 Task: Open Card Onboarding Review in Board IT Risk Management to Workspace Computer Networking and add a team member Softage.2@softage.net, a label Blue, a checklist Exotic Pet Care, an attachment from your computer, a color Blue and finally, add a card description 'Research and develop new product pricing strategy' and a comment 'Since this item requires input from multiple team members, let us make sure everyone is on the same page before moving forward.'. Add a start date 'Jan 02, 1900' with a due date 'Jan 09, 1900'
Action: Mouse moved to (91, 50)
Screenshot: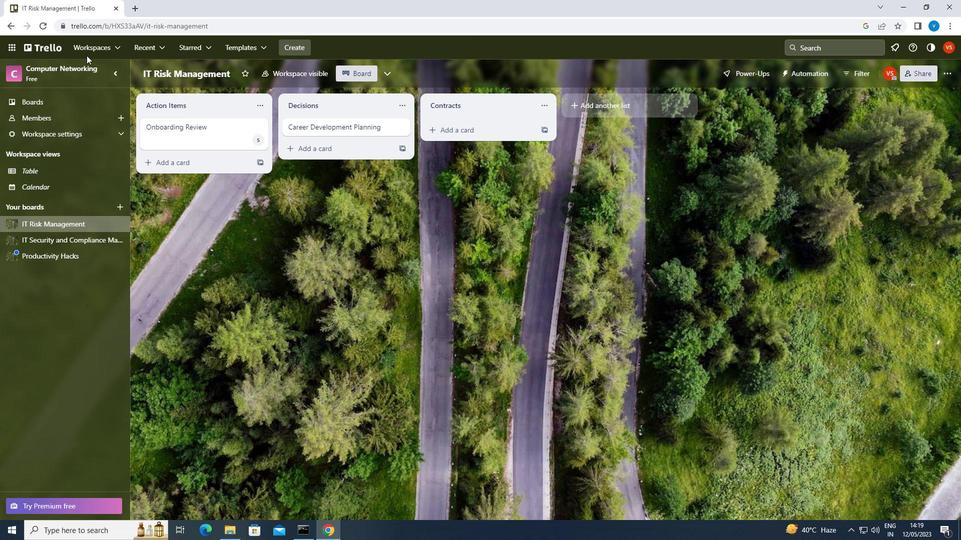 
Action: Mouse pressed left at (91, 50)
Screenshot: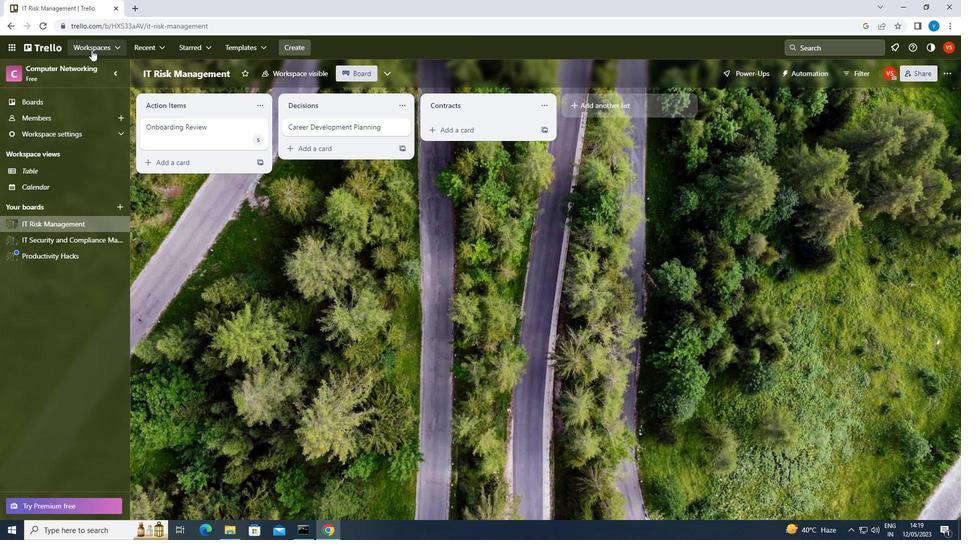 
Action: Mouse moved to (145, 291)
Screenshot: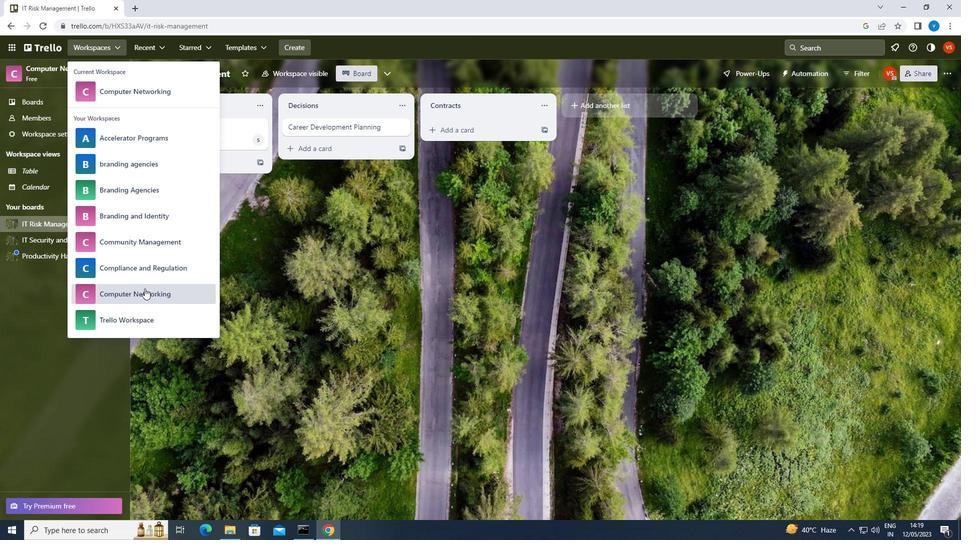 
Action: Mouse pressed left at (145, 291)
Screenshot: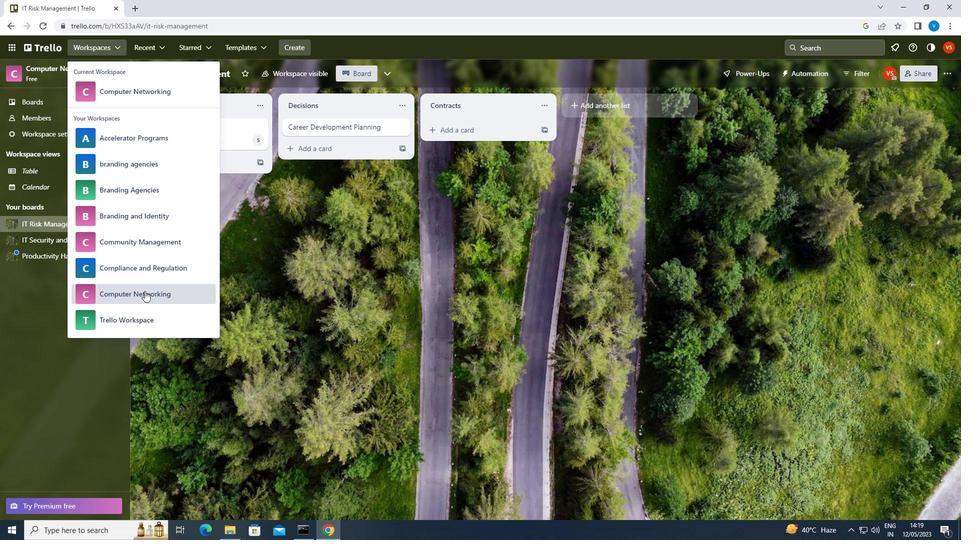 
Action: Mouse moved to (509, 400)
Screenshot: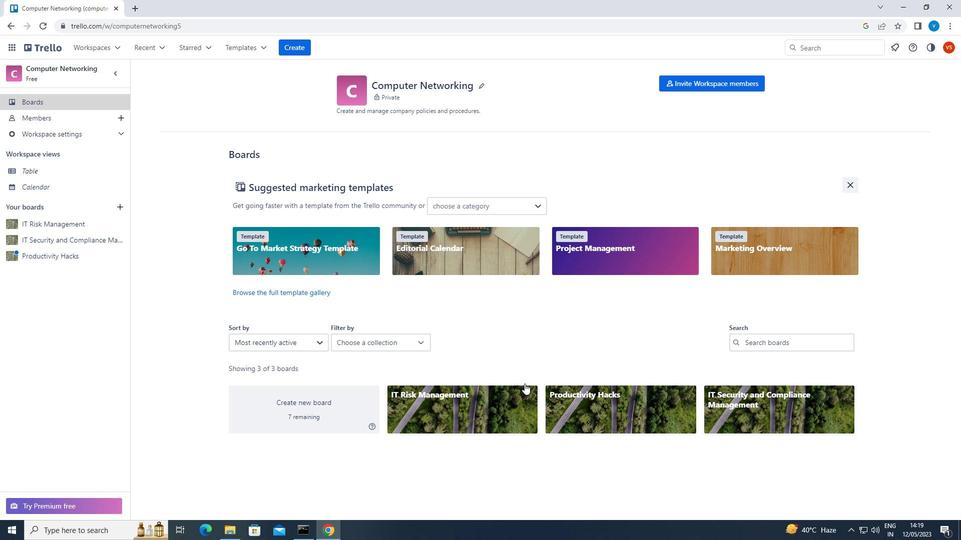 
Action: Mouse pressed left at (509, 400)
Screenshot: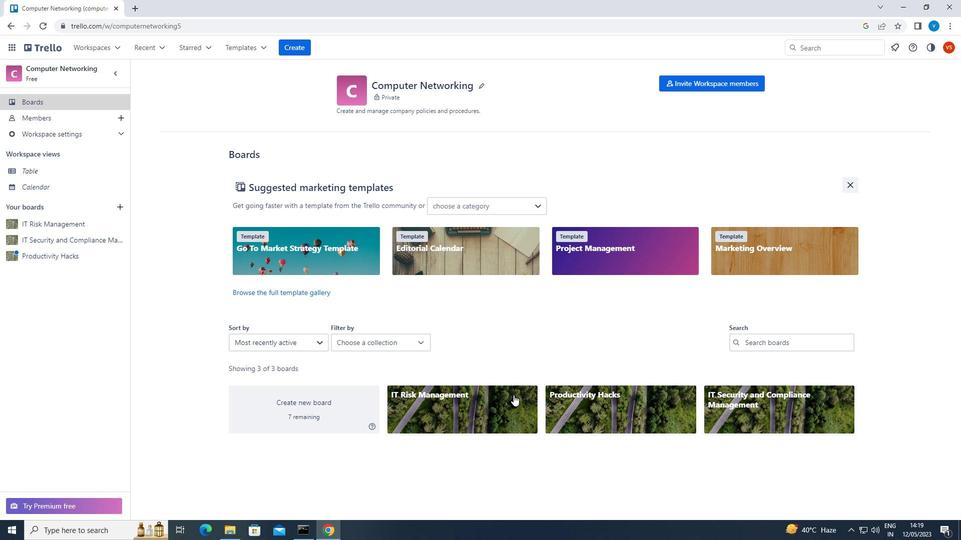 
Action: Mouse moved to (190, 129)
Screenshot: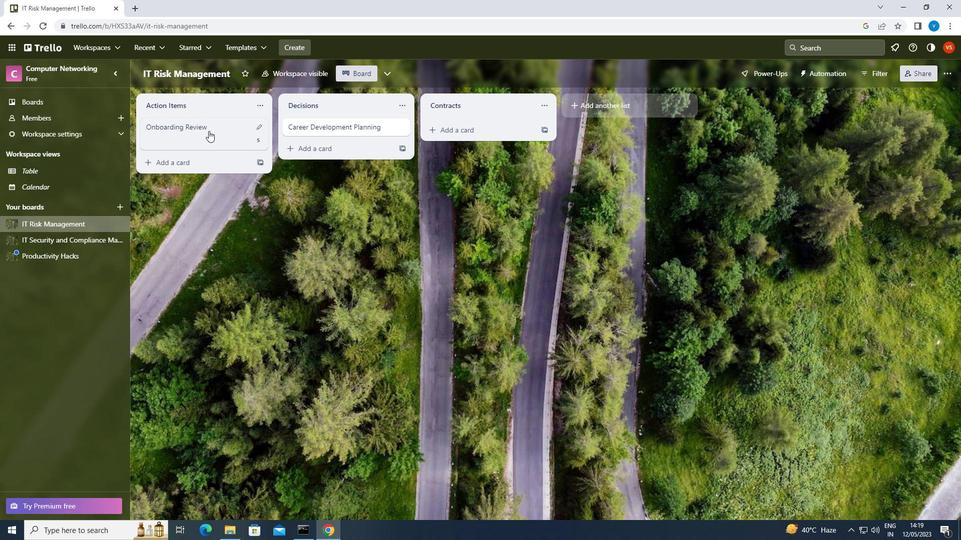
Action: Mouse pressed left at (190, 129)
Screenshot: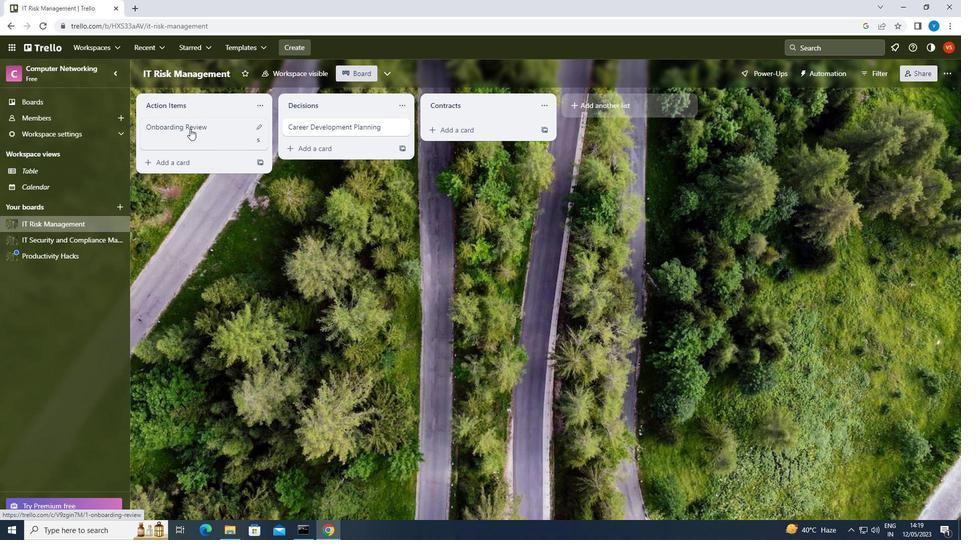 
Action: Mouse moved to (590, 162)
Screenshot: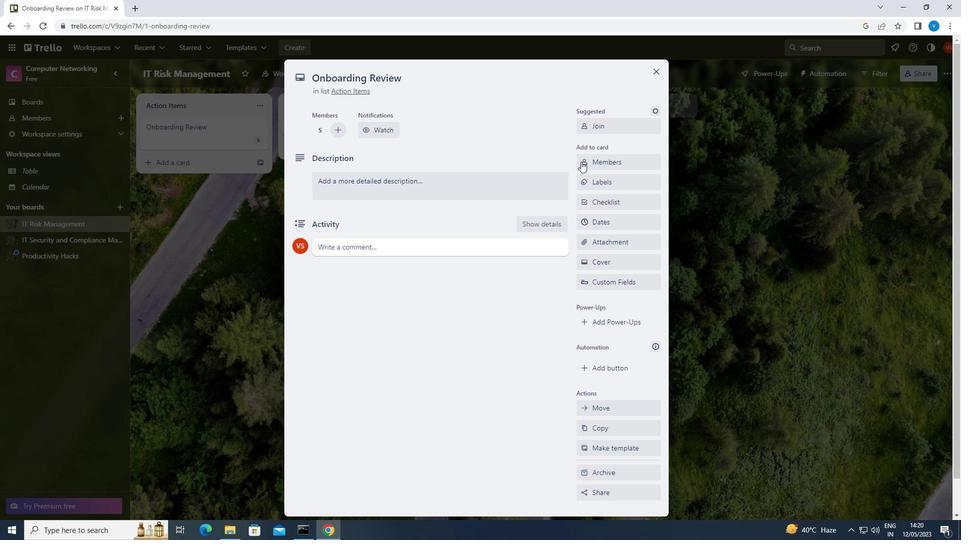 
Action: Mouse pressed left at (590, 162)
Screenshot: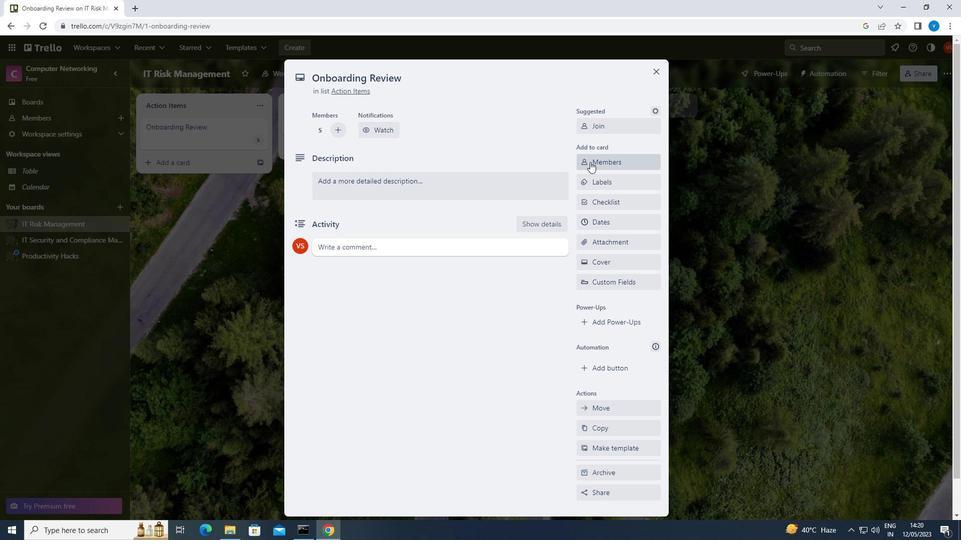 
Action: Mouse moved to (654, 206)
Screenshot: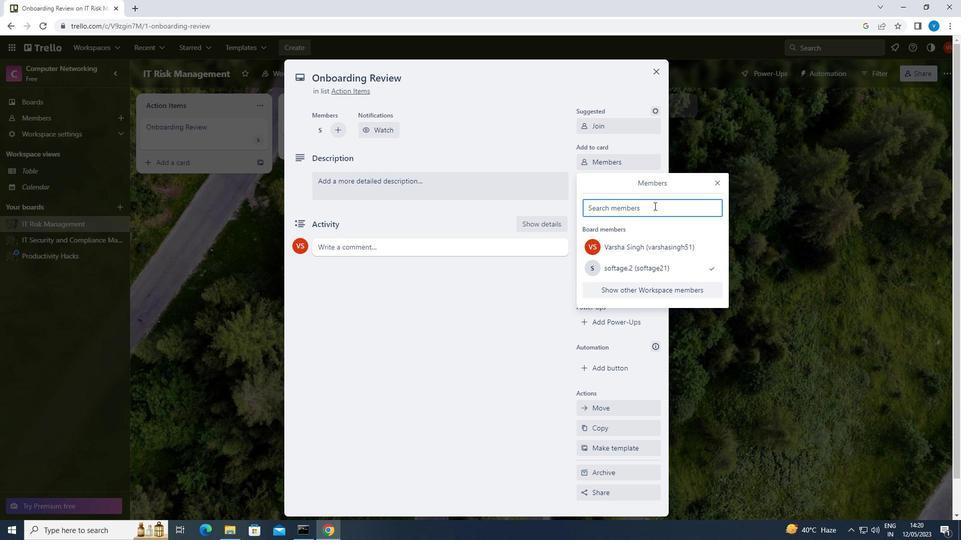 
Action: Mouse pressed left at (654, 206)
Screenshot: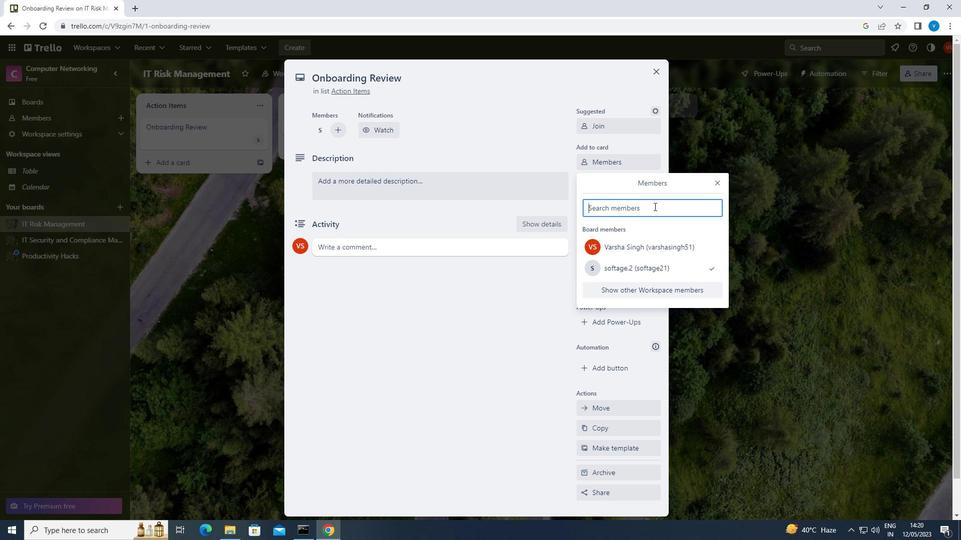 
Action: Mouse moved to (641, 205)
Screenshot: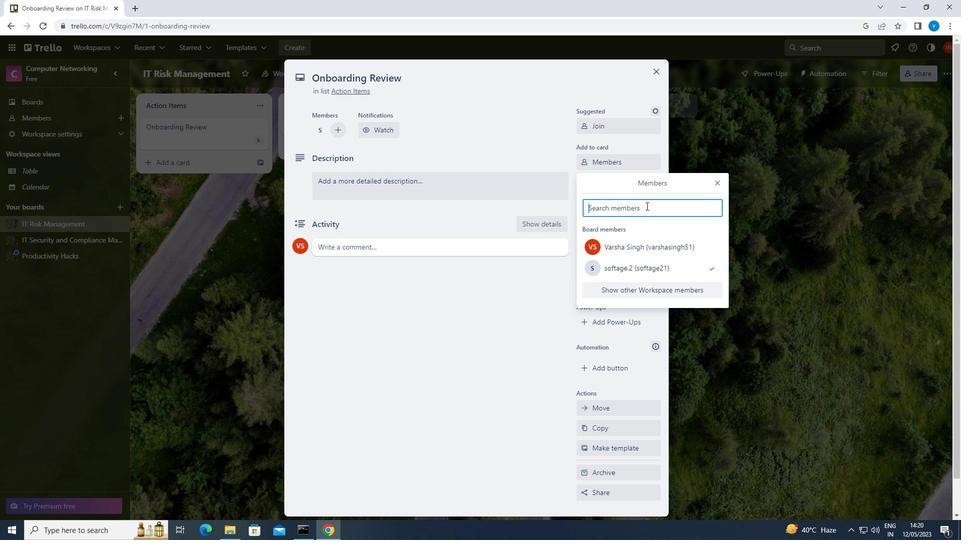 
Action: Key pressed <Key.shift>SOFTAGE.2<Key.shift>@SOFTAGE.NET
Screenshot: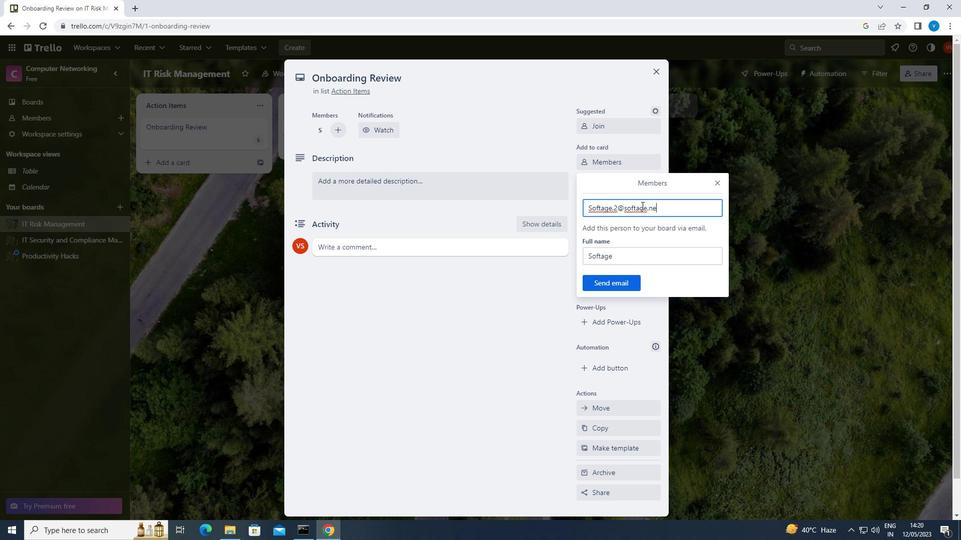 
Action: Mouse moved to (620, 283)
Screenshot: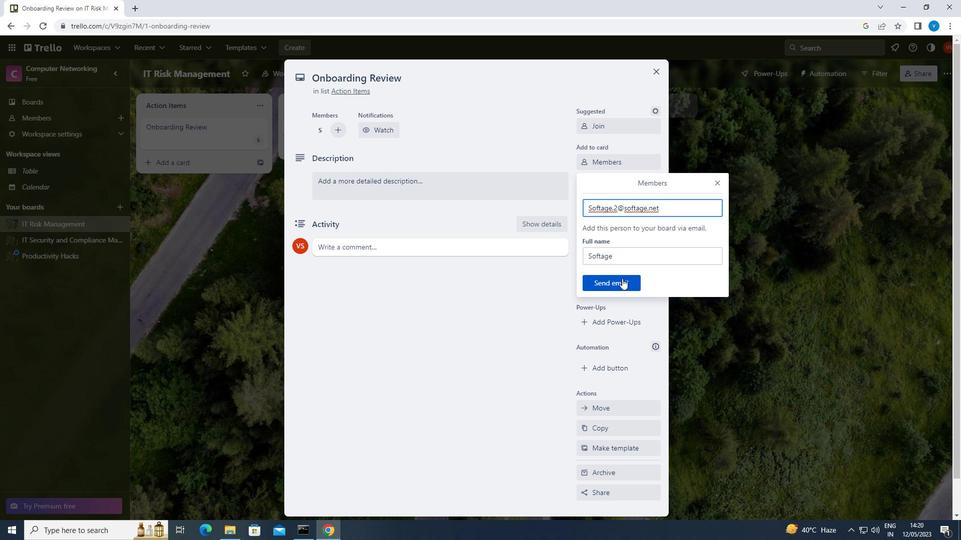 
Action: Mouse pressed left at (620, 283)
Screenshot: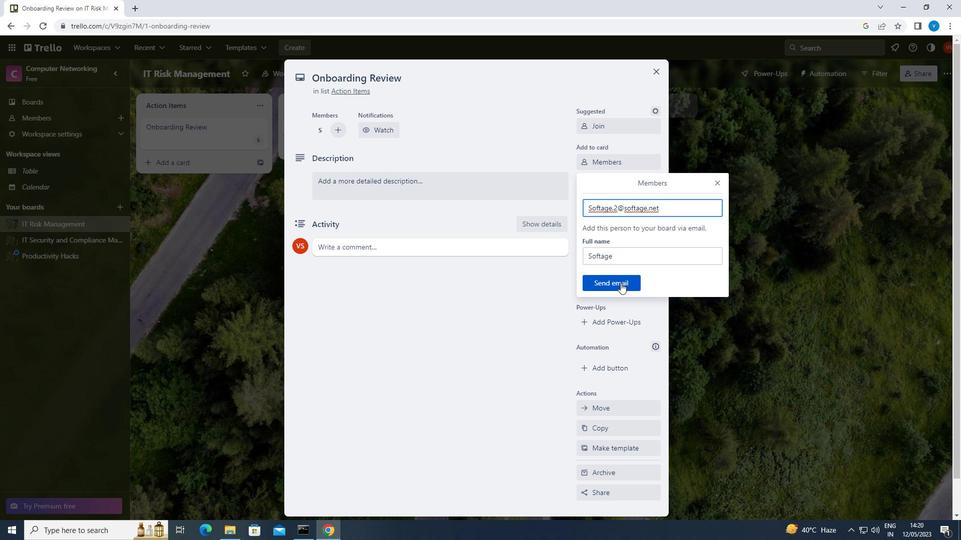 
Action: Mouse moved to (627, 283)
Screenshot: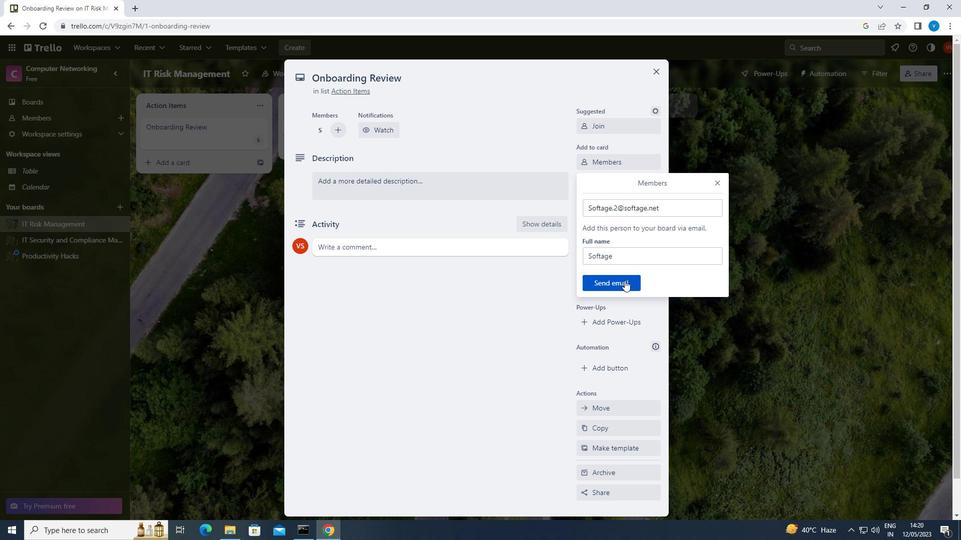 
Action: Mouse pressed left at (627, 283)
Screenshot: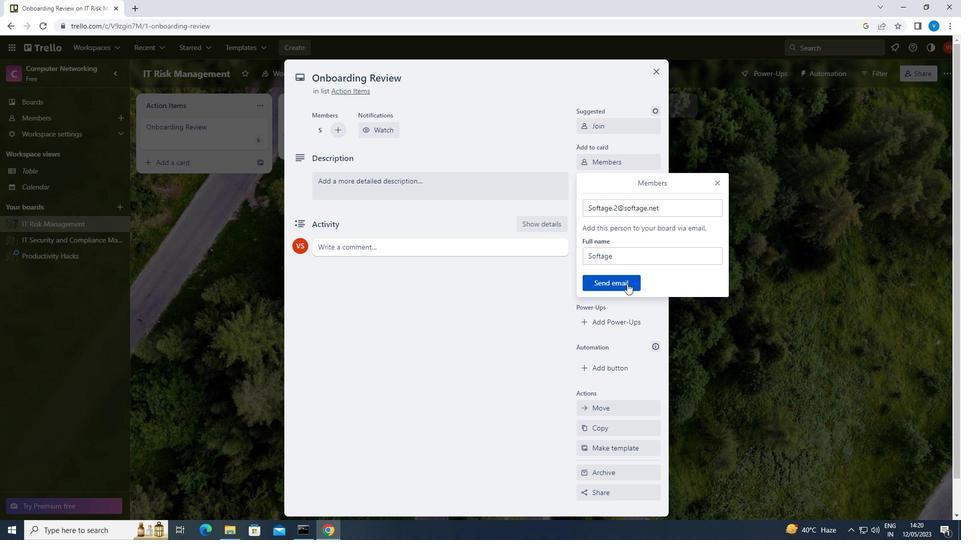 
Action: Mouse moved to (719, 183)
Screenshot: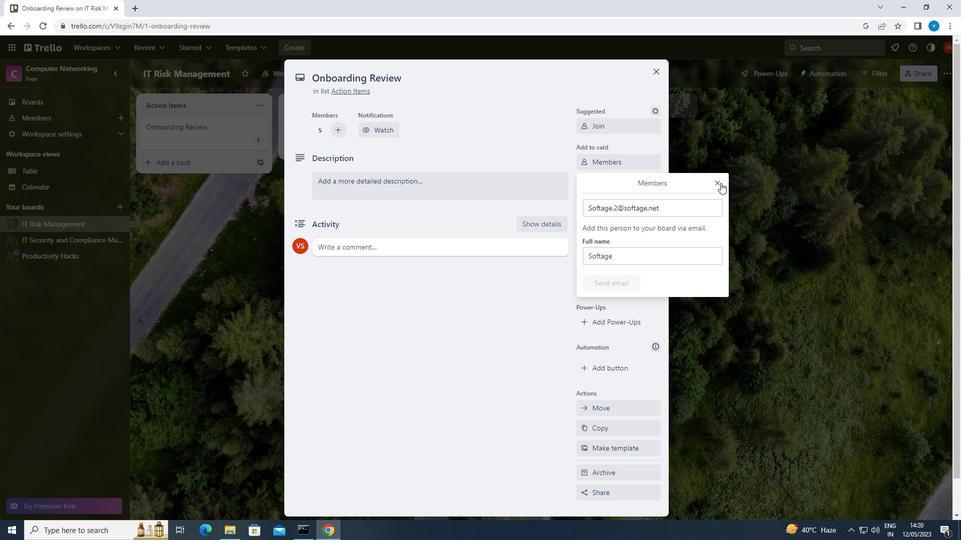 
Action: Mouse pressed left at (719, 183)
Screenshot: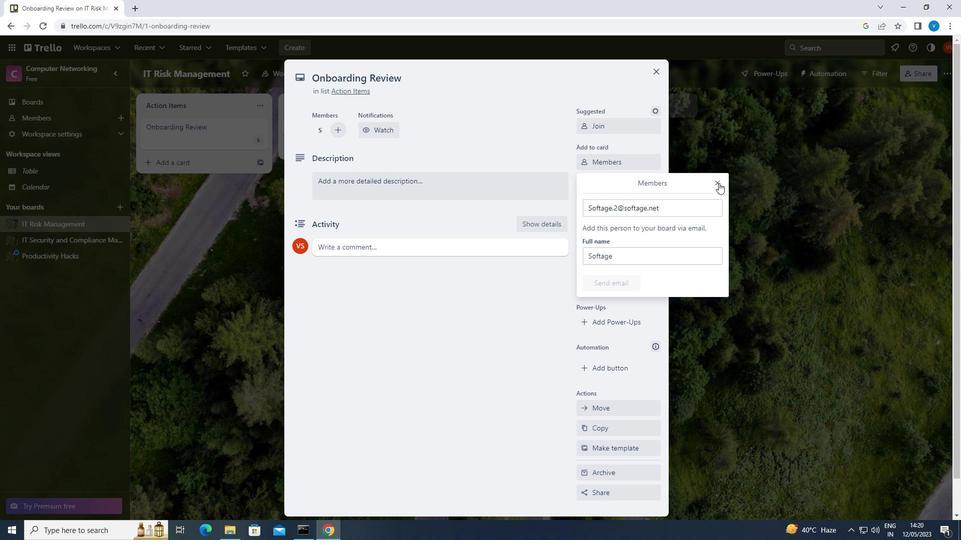 
Action: Mouse moved to (626, 179)
Screenshot: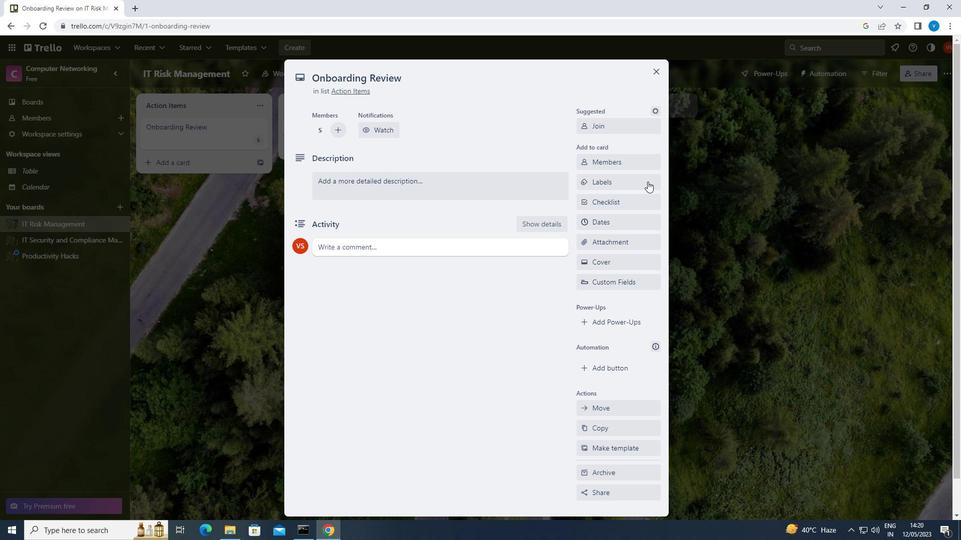 
Action: Mouse pressed left at (626, 179)
Screenshot: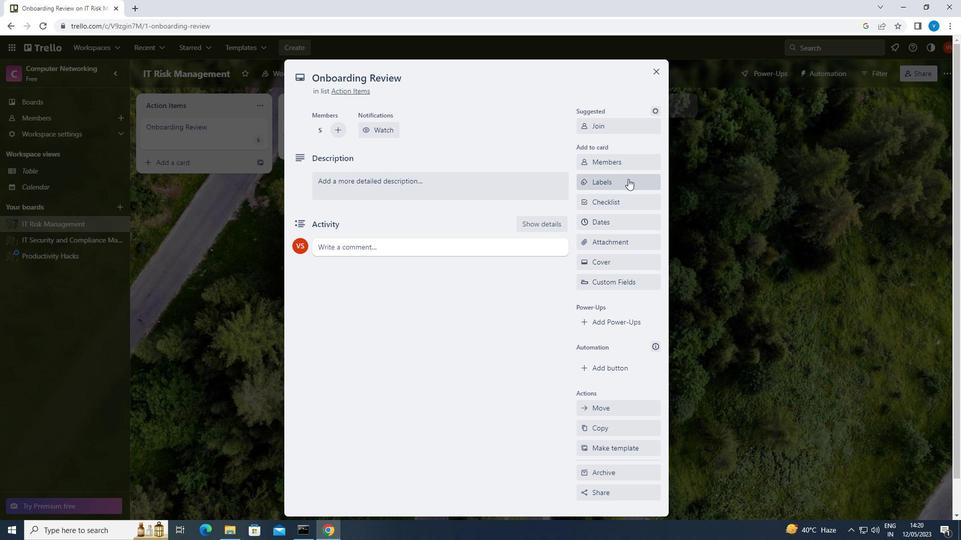 
Action: Mouse moved to (650, 351)
Screenshot: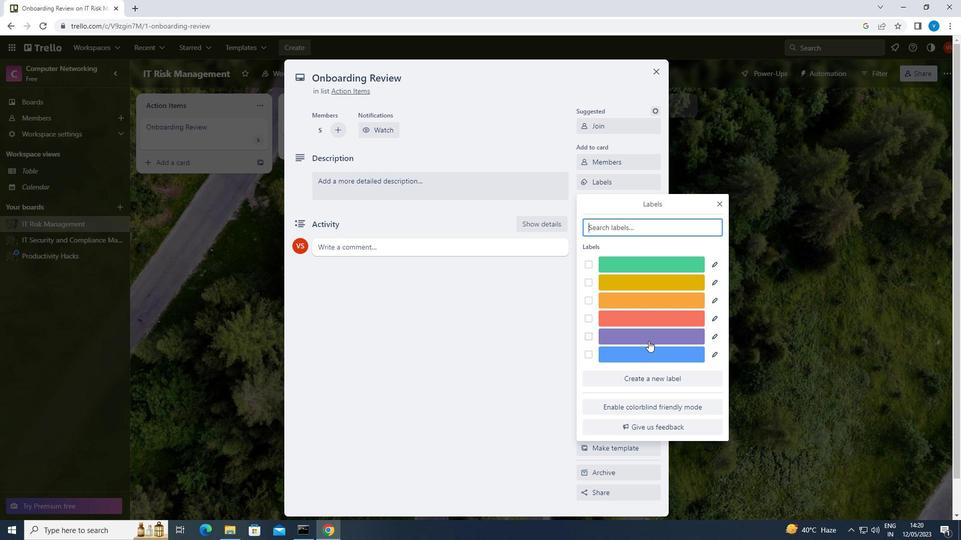 
Action: Mouse pressed left at (650, 351)
Screenshot: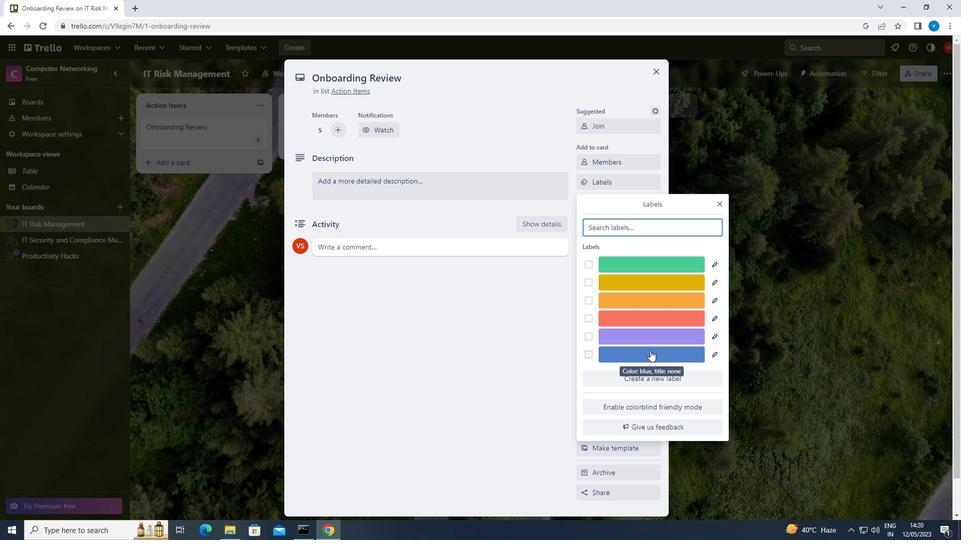 
Action: Mouse moved to (718, 204)
Screenshot: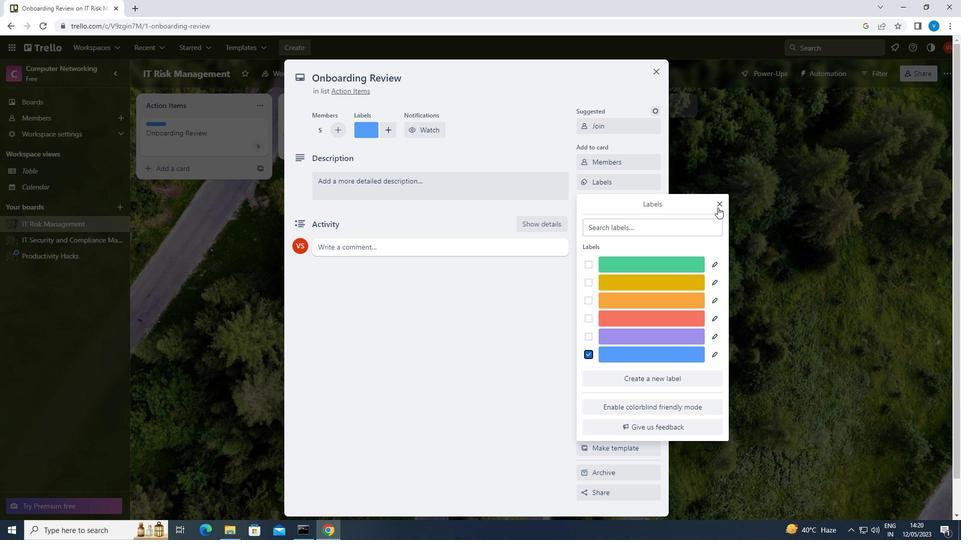 
Action: Mouse pressed left at (718, 204)
Screenshot: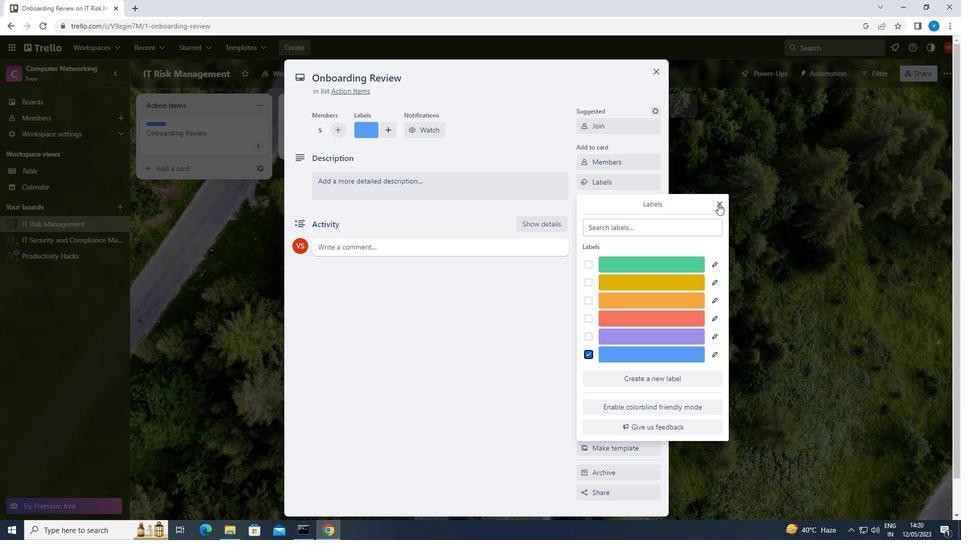 
Action: Mouse moved to (627, 200)
Screenshot: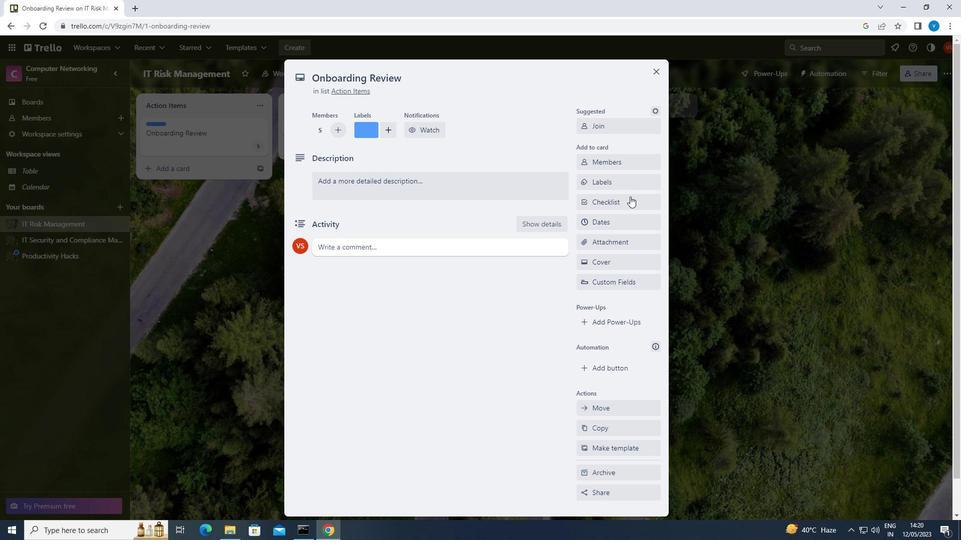 
Action: Mouse pressed left at (627, 200)
Screenshot: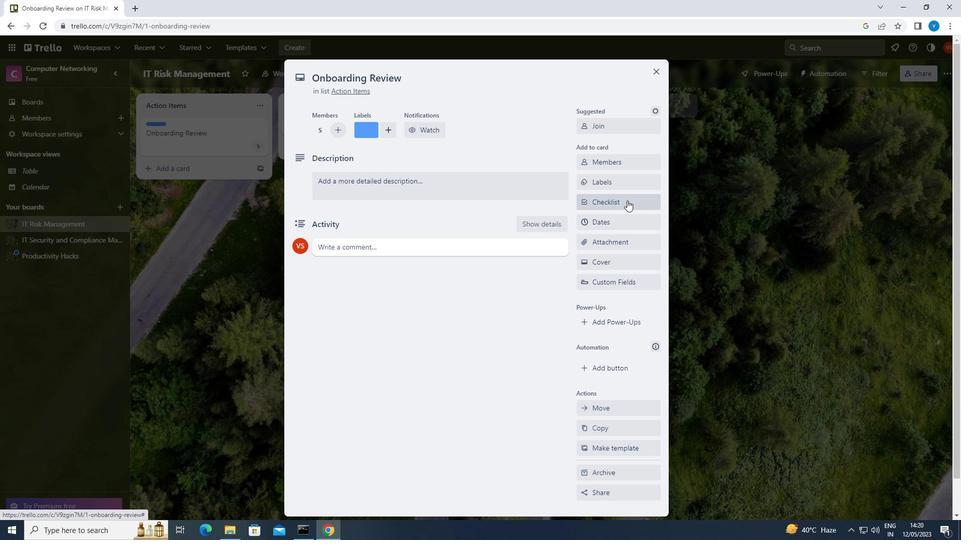 
Action: Mouse moved to (601, 287)
Screenshot: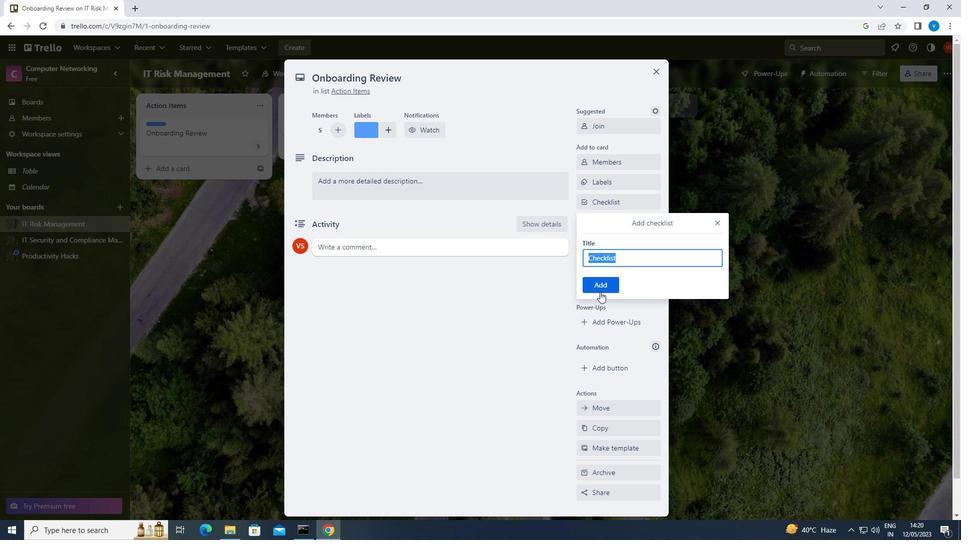 
Action: Mouse pressed left at (601, 287)
Screenshot: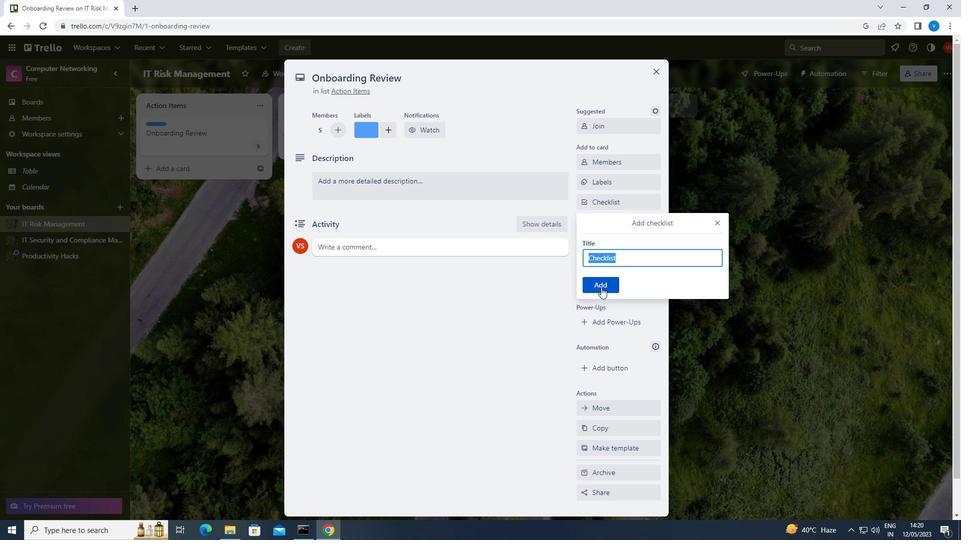 
Action: Mouse moved to (510, 259)
Screenshot: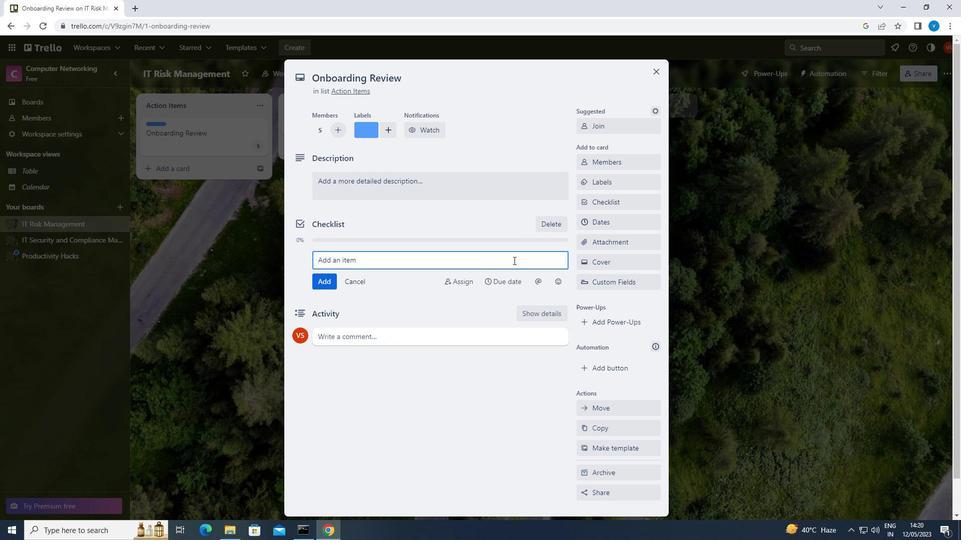 
Action: Mouse pressed left at (510, 259)
Screenshot: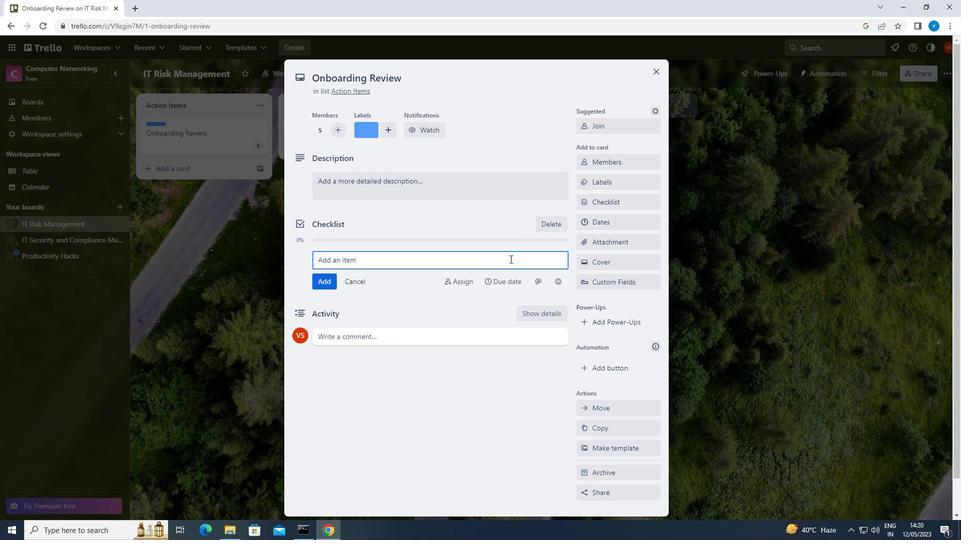 
Action: Mouse moved to (510, 257)
Screenshot: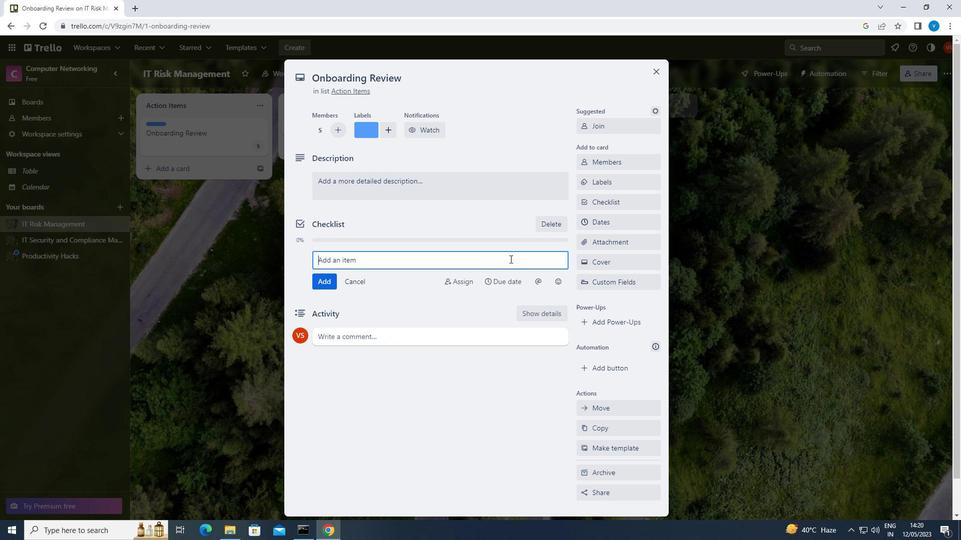 
Action: Key pressed <Key.shift>EXOTIC<Key.space><Key.shift>PET<Key.space><Key.shift>CARE
Screenshot: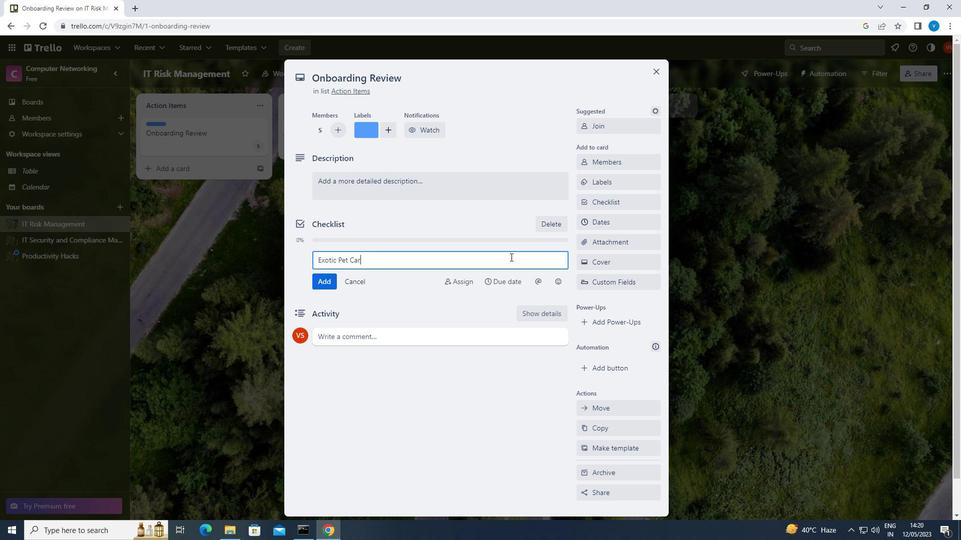 
Action: Mouse moved to (327, 281)
Screenshot: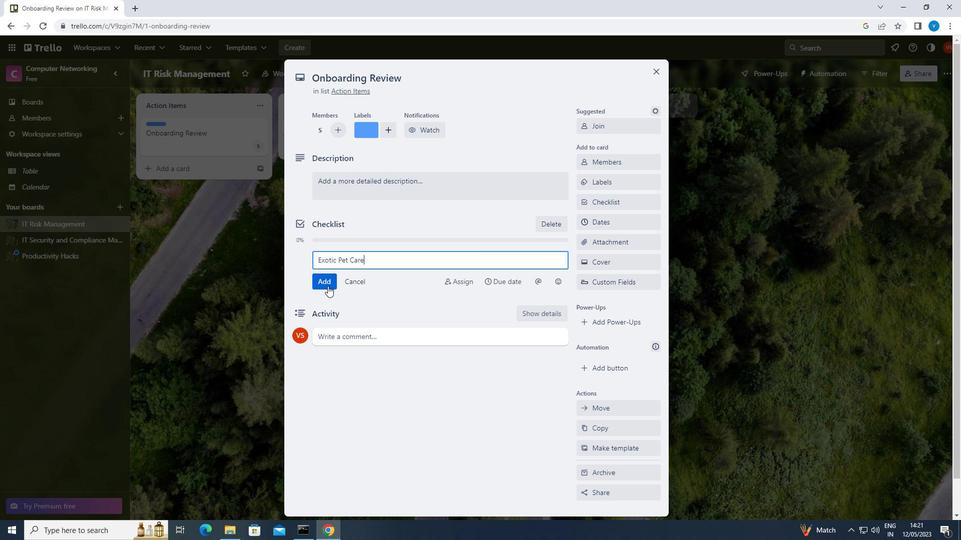 
Action: Mouse pressed left at (327, 281)
Screenshot: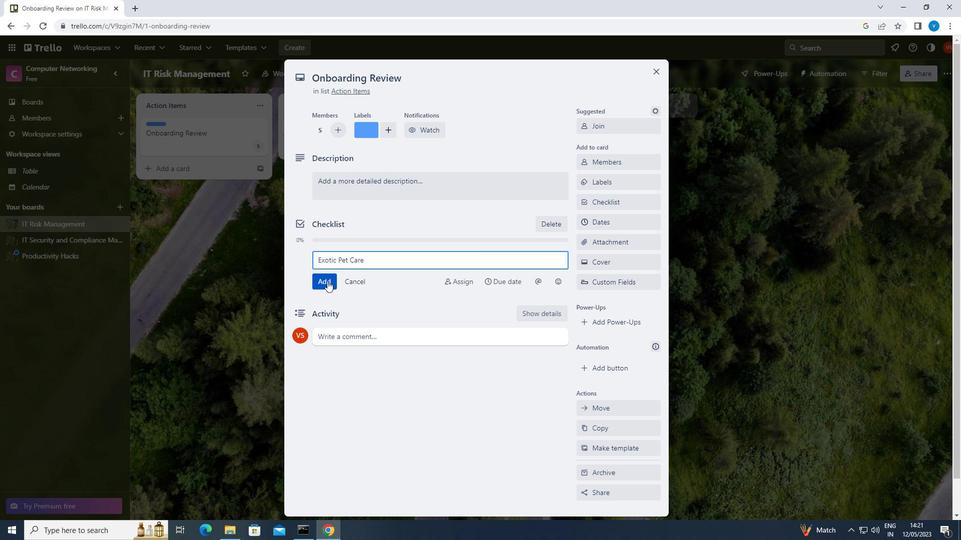 
Action: Mouse moved to (615, 239)
Screenshot: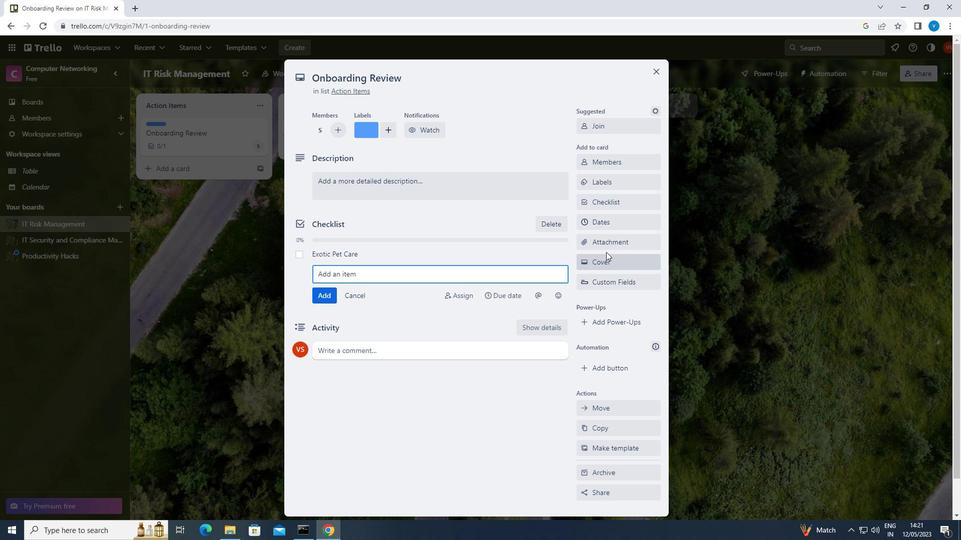 
Action: Mouse pressed left at (615, 239)
Screenshot: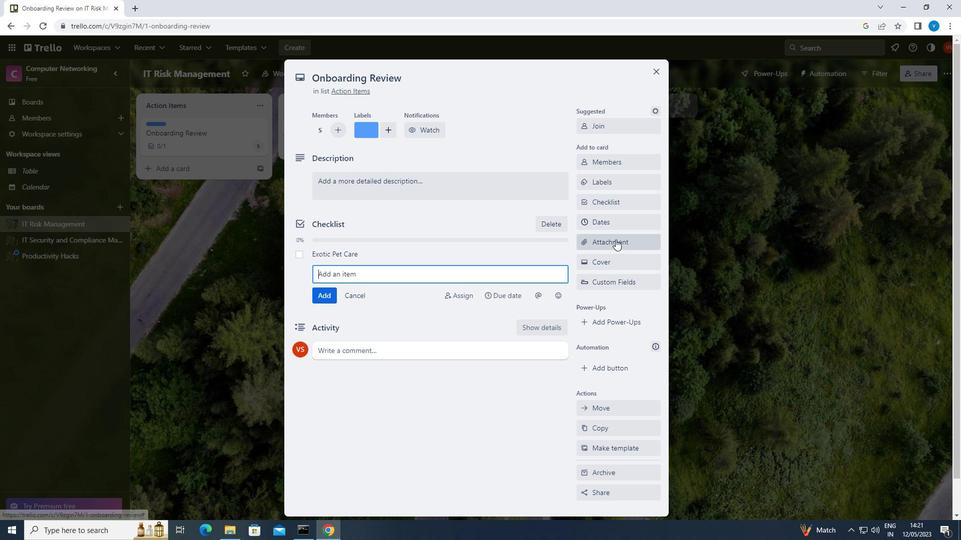 
Action: Mouse moved to (588, 283)
Screenshot: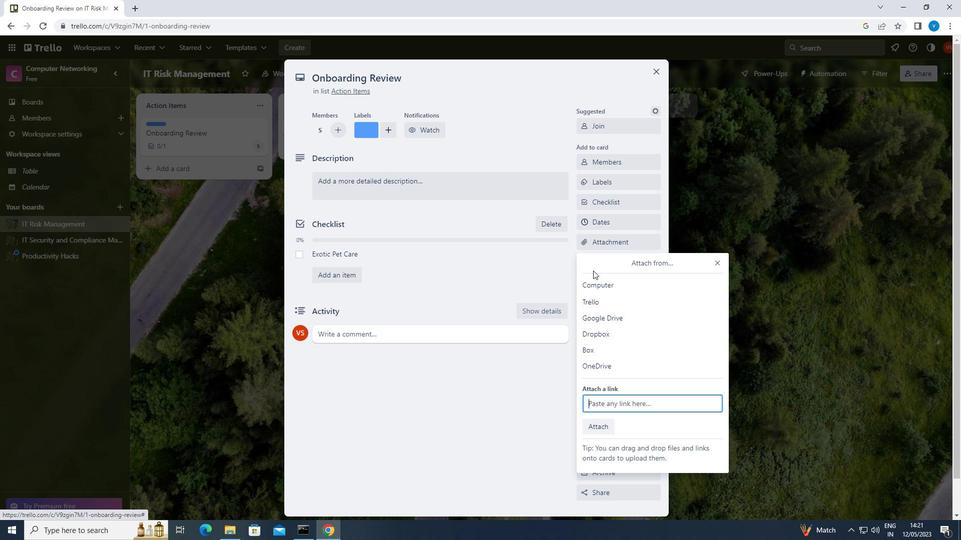 
Action: Mouse pressed left at (588, 283)
Screenshot: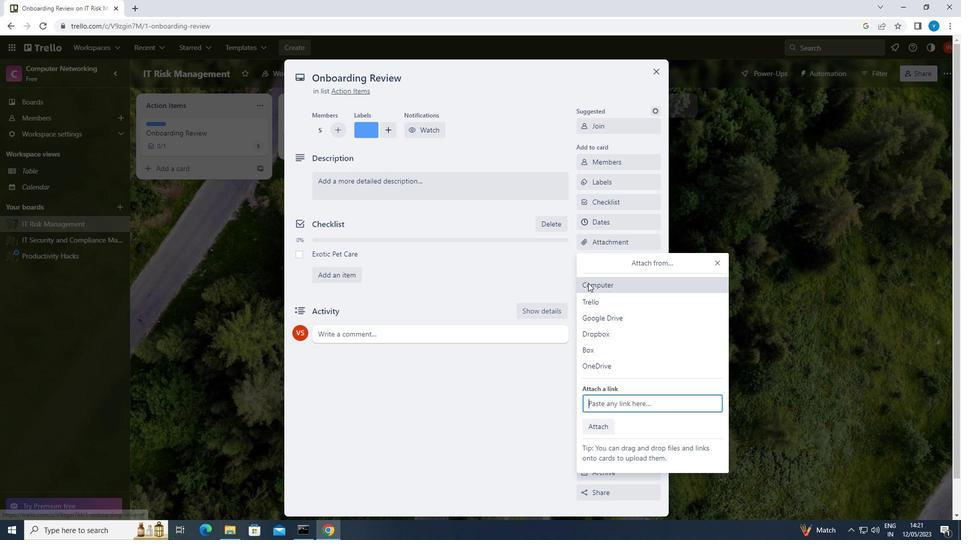 
Action: Mouse moved to (231, 216)
Screenshot: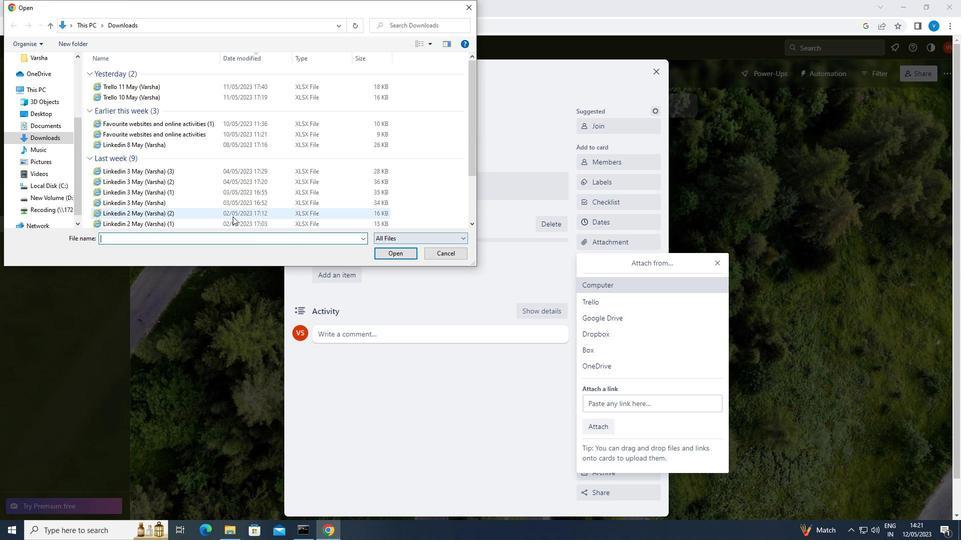 
Action: Mouse pressed left at (231, 216)
Screenshot: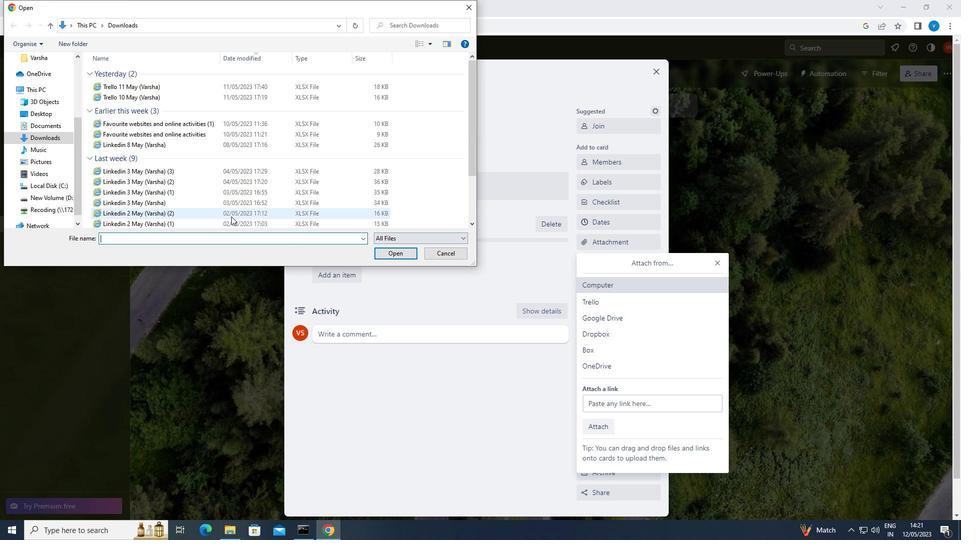 
Action: Mouse moved to (399, 256)
Screenshot: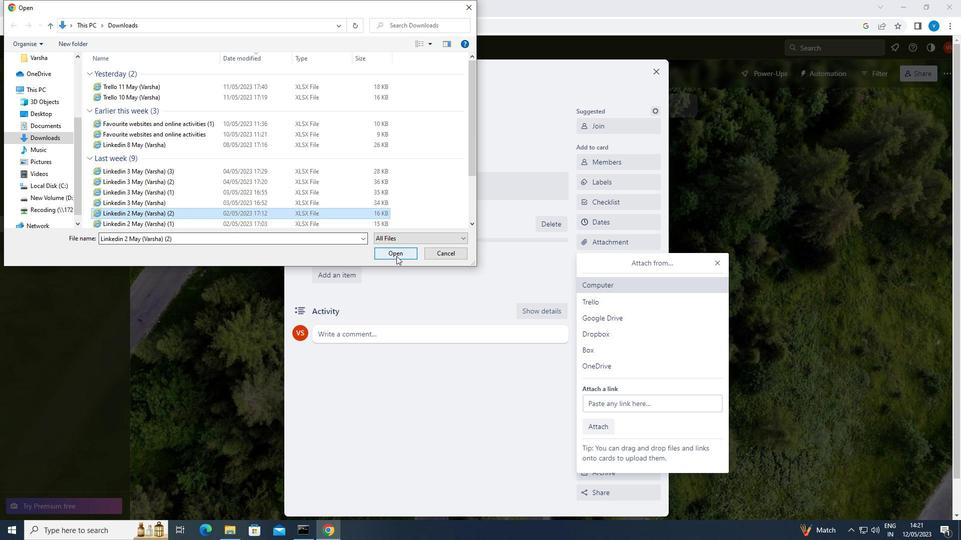 
Action: Mouse pressed left at (399, 256)
Screenshot: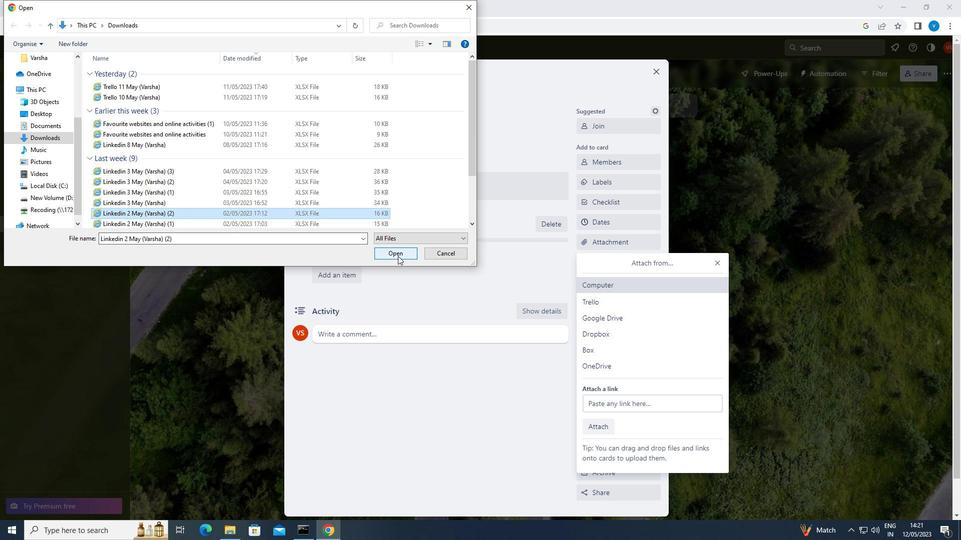 
Action: Mouse moved to (607, 256)
Screenshot: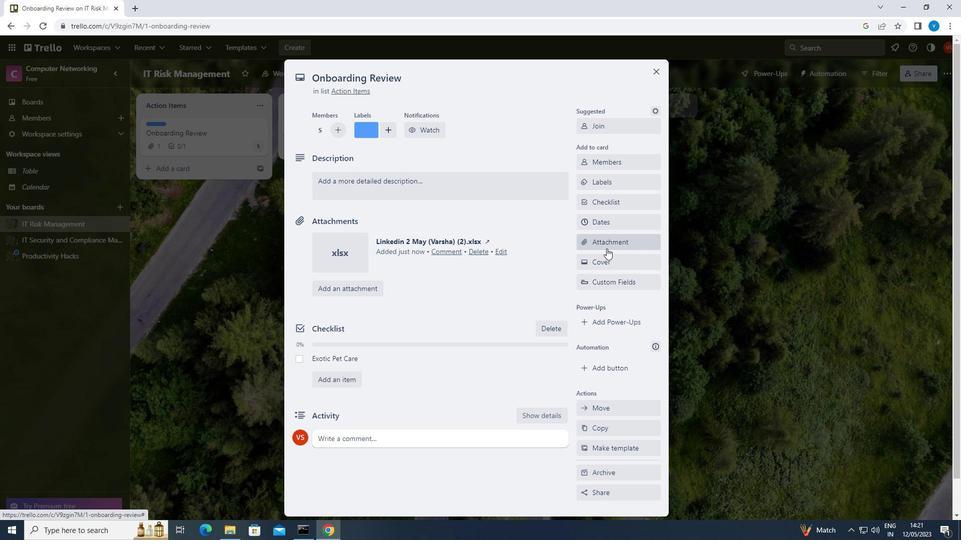 
Action: Mouse pressed left at (607, 256)
Screenshot: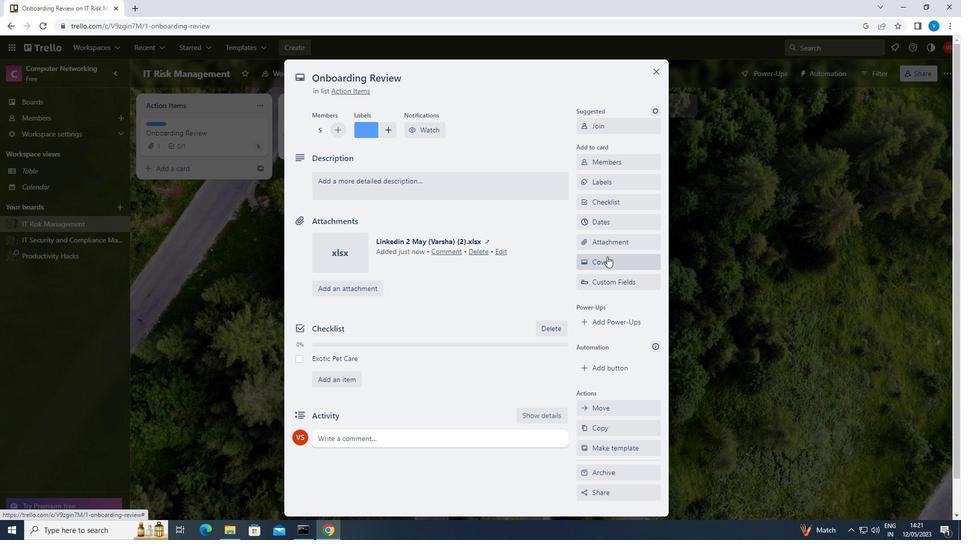 
Action: Mouse moved to (599, 339)
Screenshot: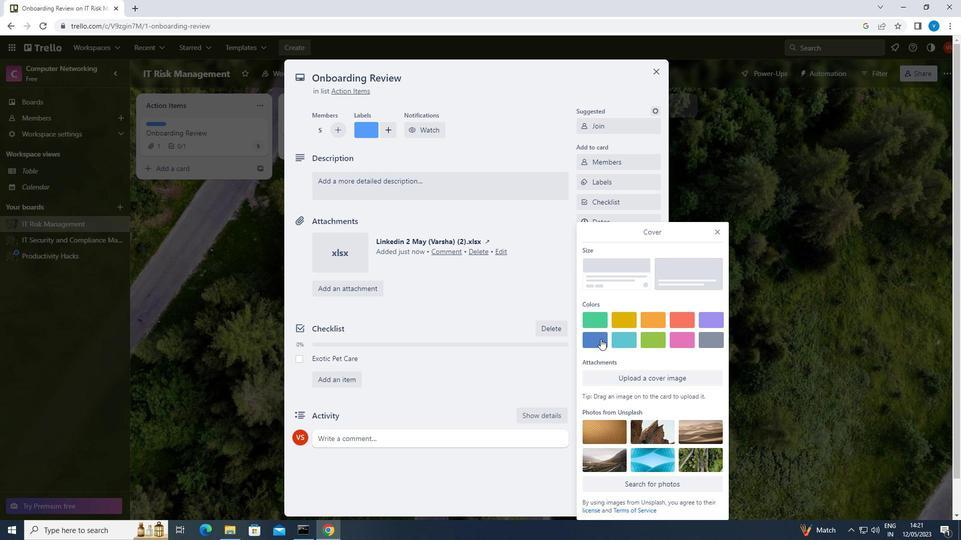 
Action: Mouse pressed left at (599, 339)
Screenshot: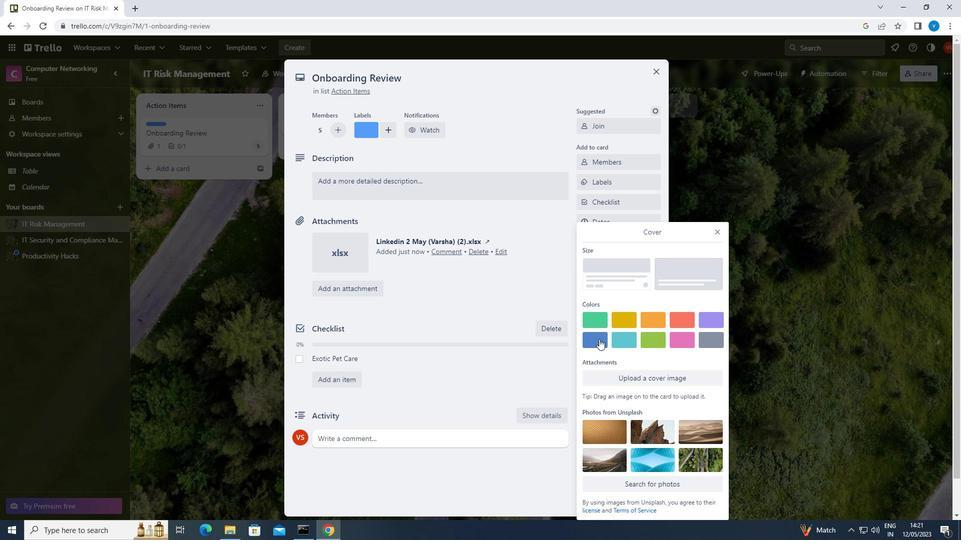 
Action: Mouse moved to (714, 212)
Screenshot: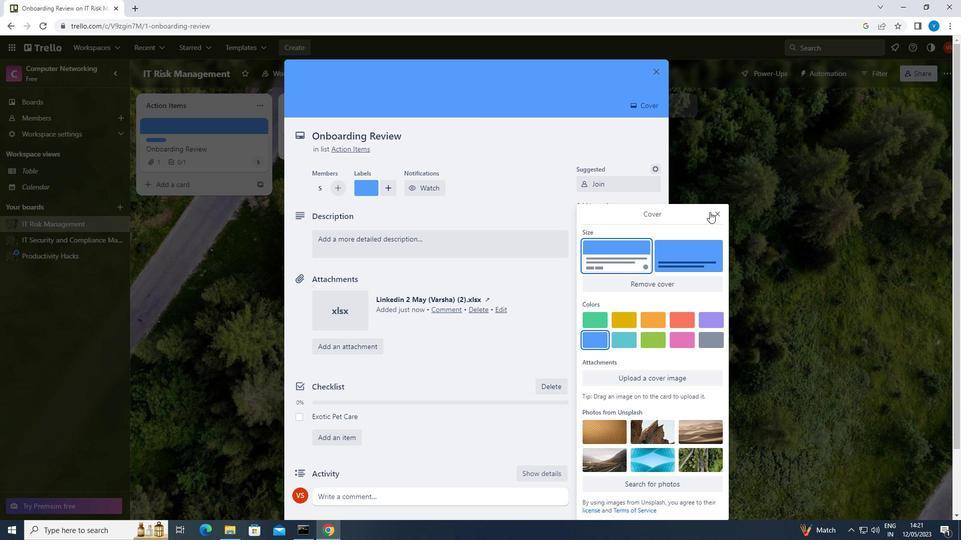 
Action: Mouse pressed left at (714, 212)
Screenshot: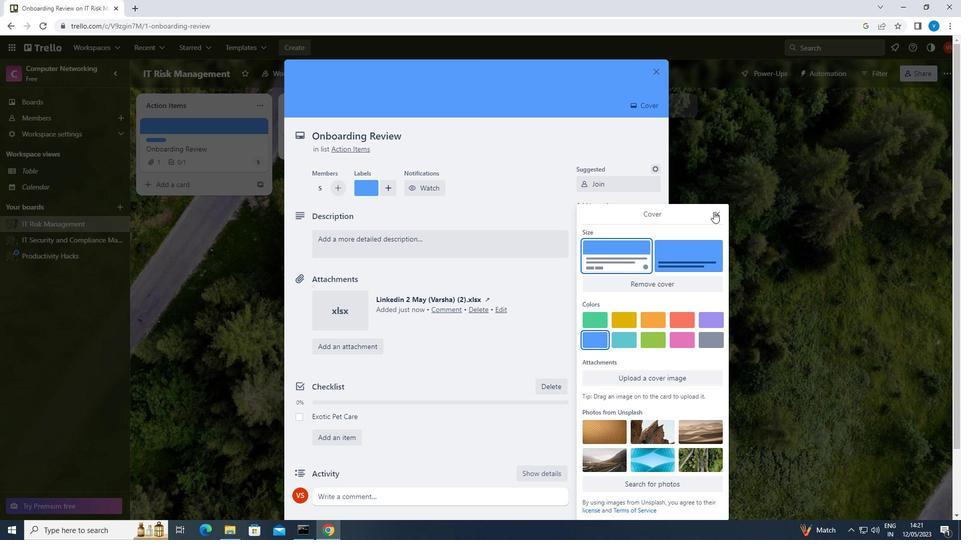 
Action: Mouse moved to (637, 206)
Screenshot: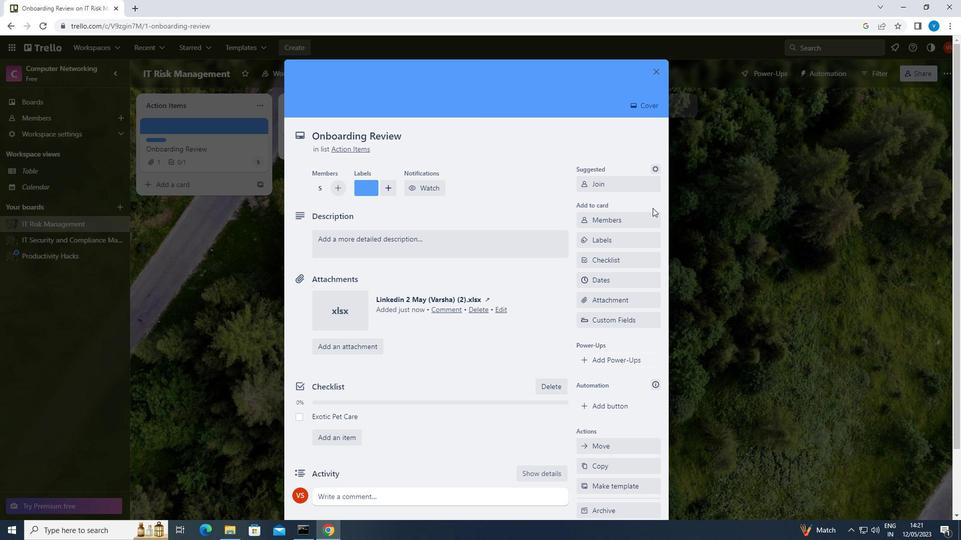 
Action: Mouse scrolled (637, 206) with delta (0, 0)
Screenshot: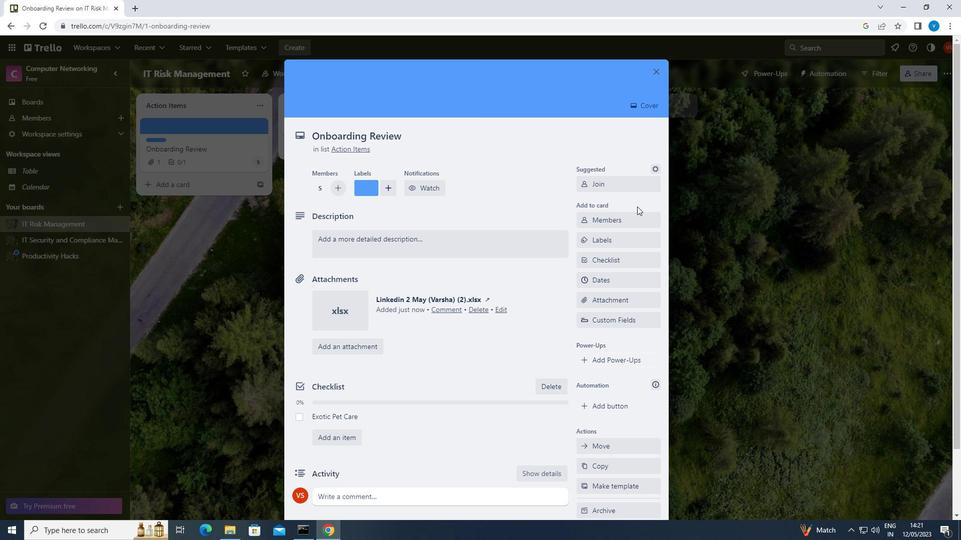 
Action: Mouse moved to (456, 193)
Screenshot: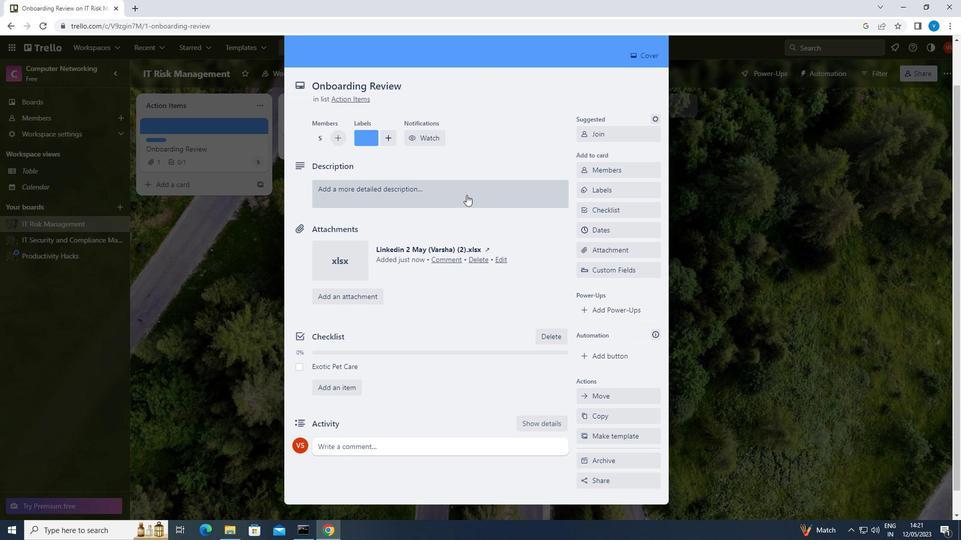 
Action: Mouse pressed left at (456, 193)
Screenshot: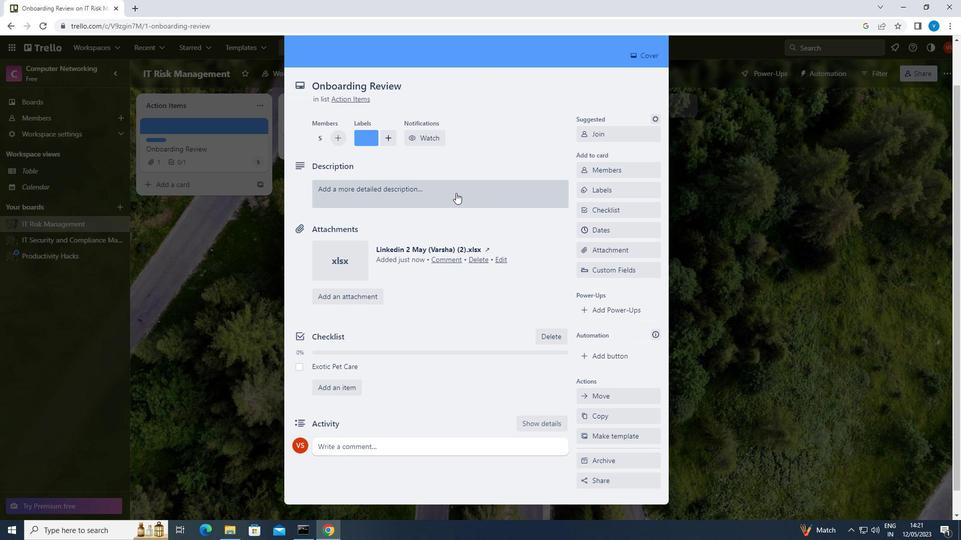 
Action: Key pressed <Key.shift>RESEARCH<Key.space>AND<Key.space>DEVELOP<Key.space>NEW<Key.space>PRODUCT<Key.space>PRICING<Key.space>STRATEGY
Screenshot: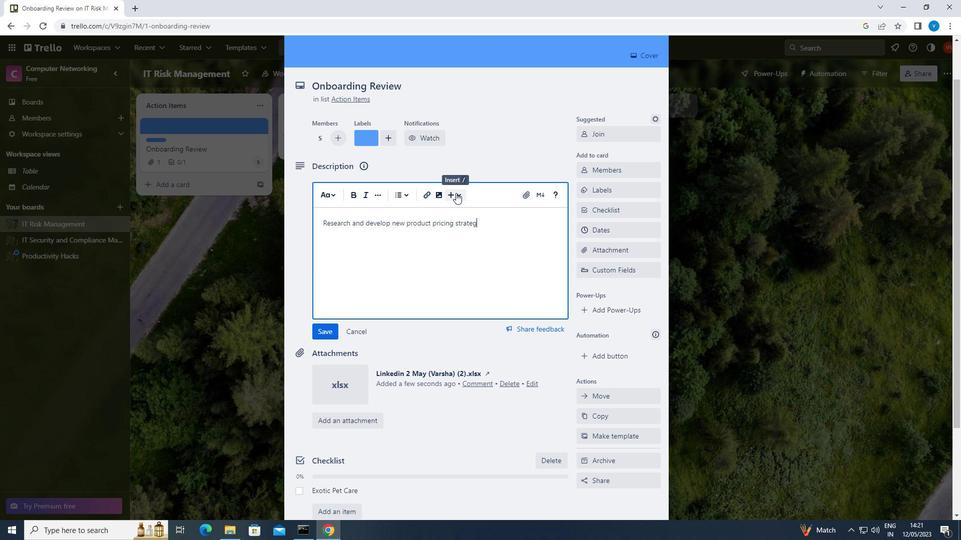
Action: Mouse moved to (330, 329)
Screenshot: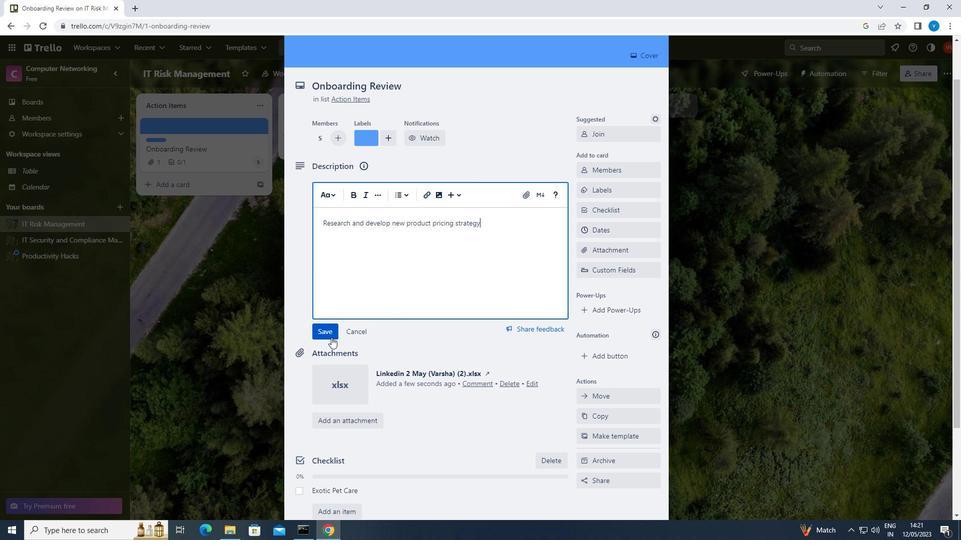 
Action: Mouse pressed left at (330, 329)
Screenshot: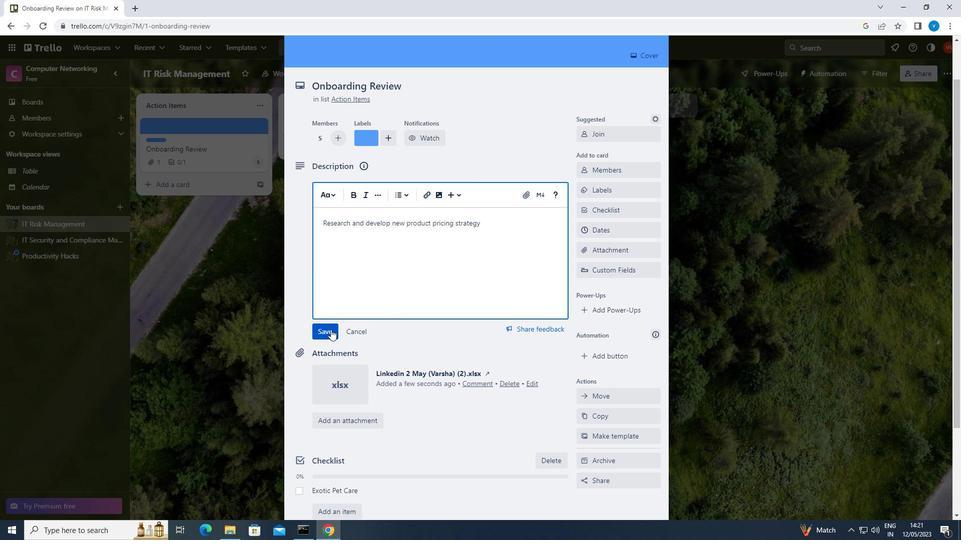 
Action: Mouse moved to (413, 316)
Screenshot: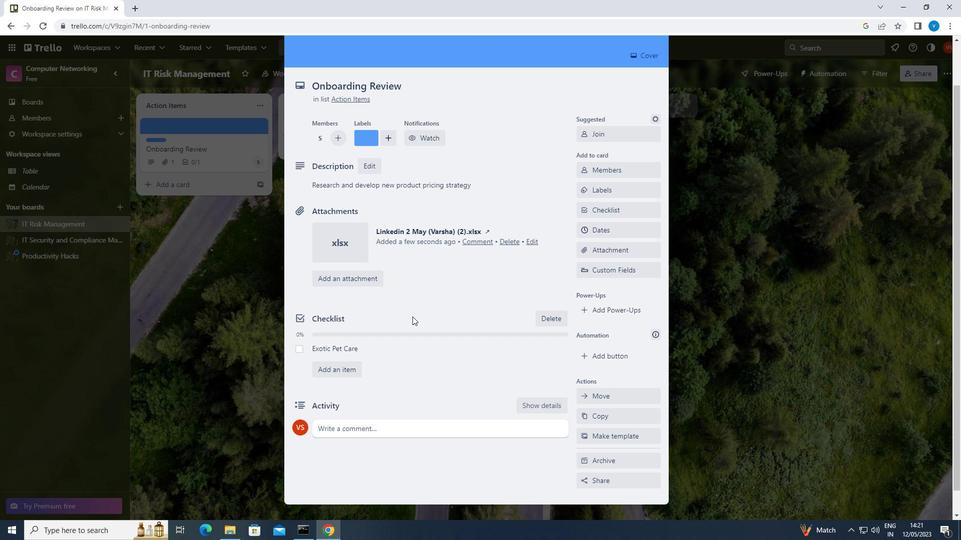 
Action: Mouse scrolled (413, 316) with delta (0, 0)
Screenshot: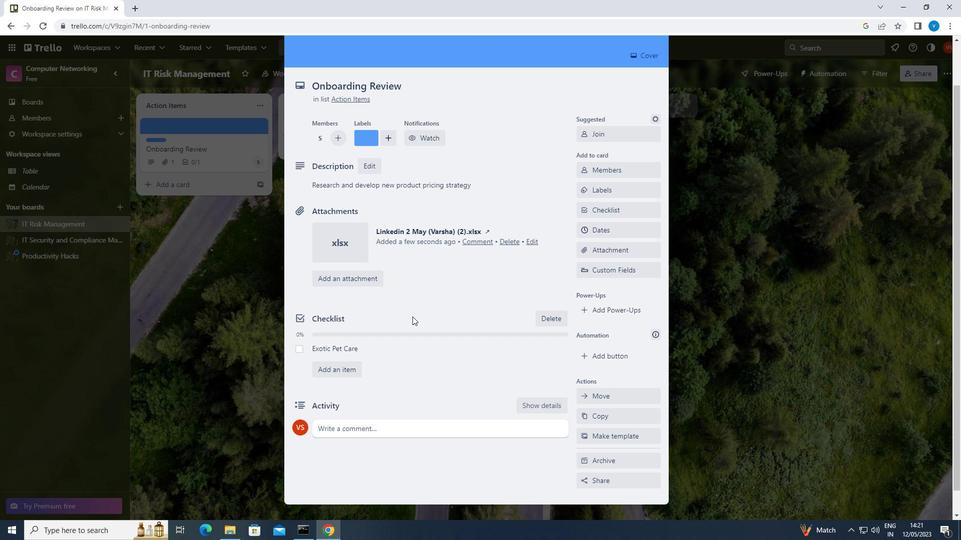 
Action: Mouse moved to (413, 316)
Screenshot: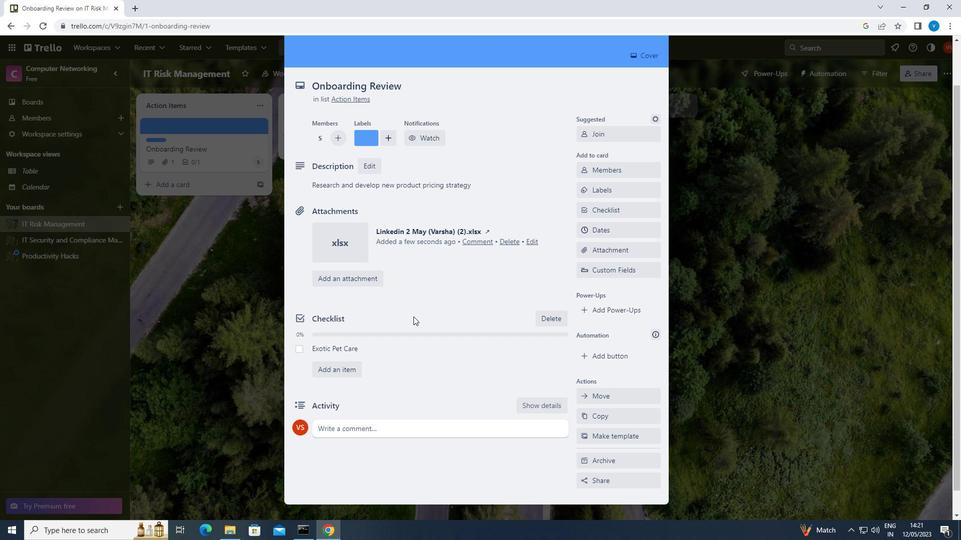 
Action: Mouse scrolled (413, 315) with delta (0, 0)
Screenshot: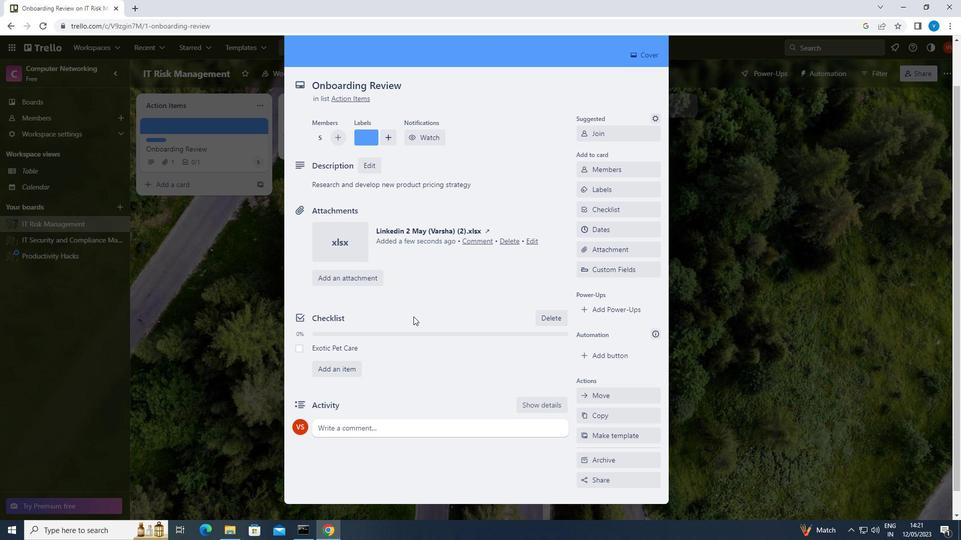 
Action: Mouse scrolled (413, 315) with delta (0, 0)
Screenshot: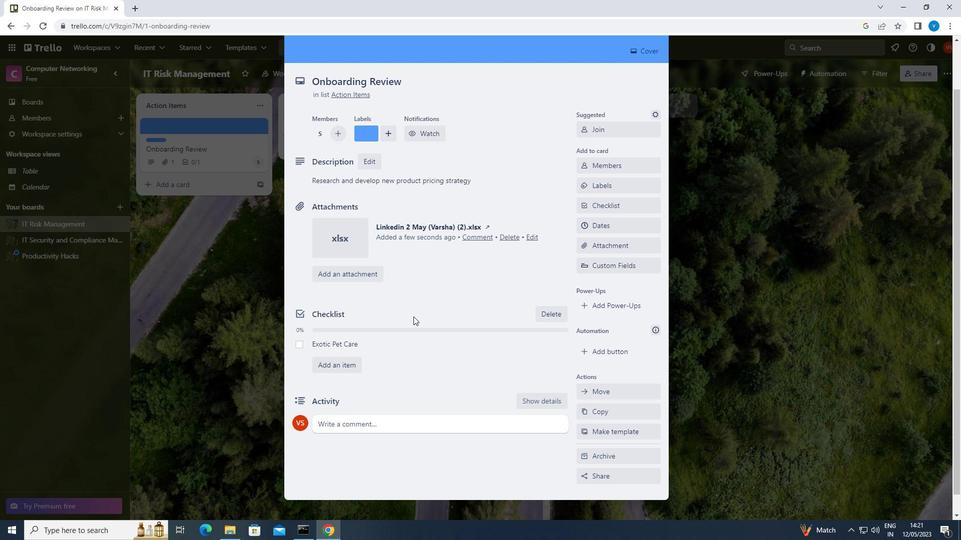 
Action: Mouse scrolled (413, 315) with delta (0, 0)
Screenshot: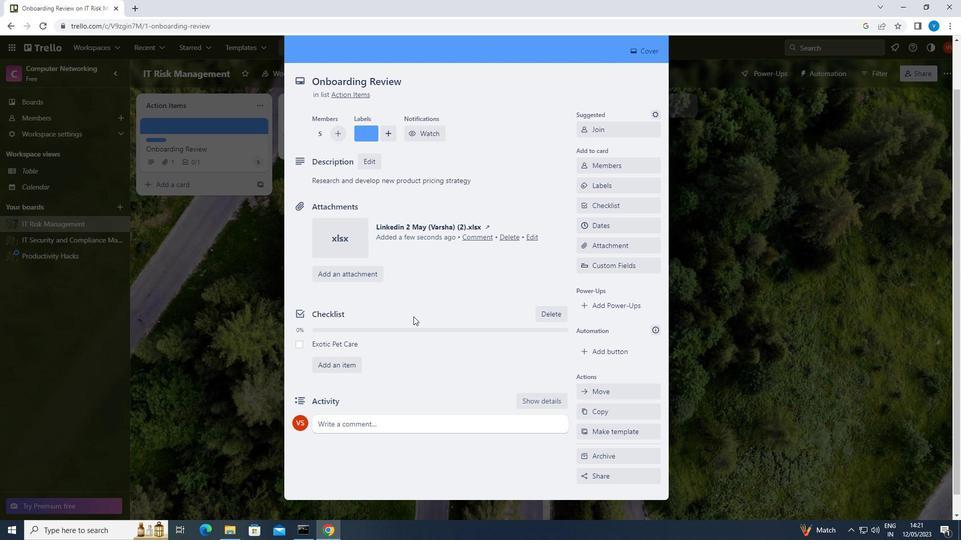
Action: Mouse moved to (386, 405)
Screenshot: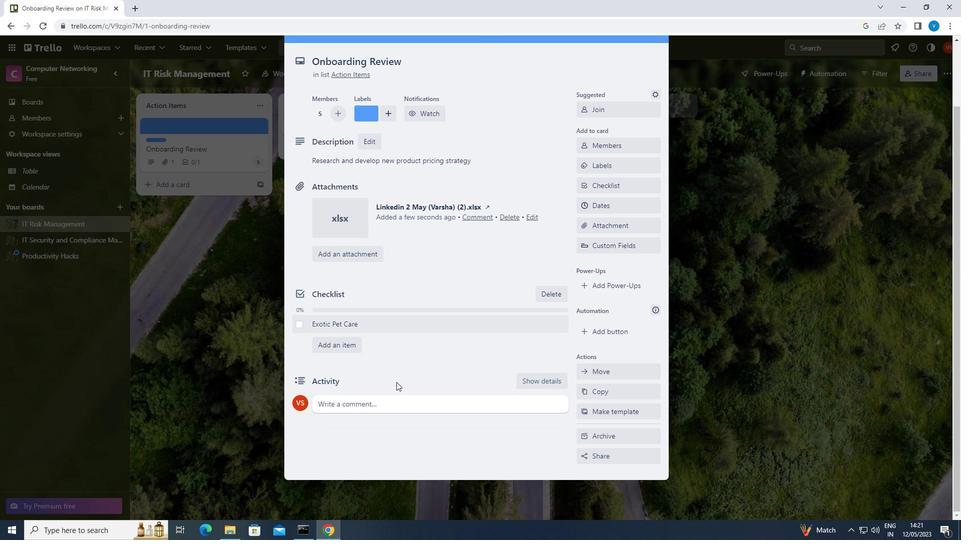 
Action: Mouse pressed left at (386, 405)
Screenshot: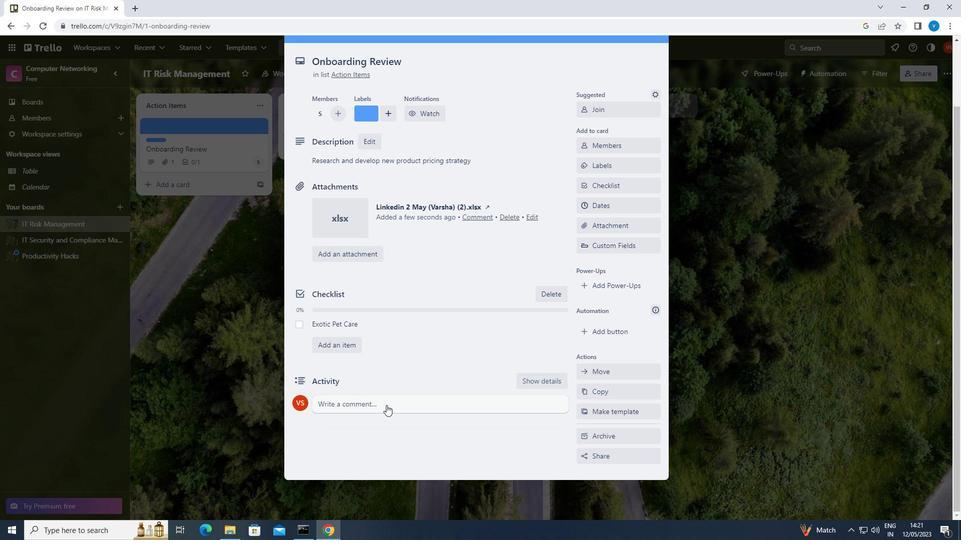 
Action: Mouse moved to (391, 403)
Screenshot: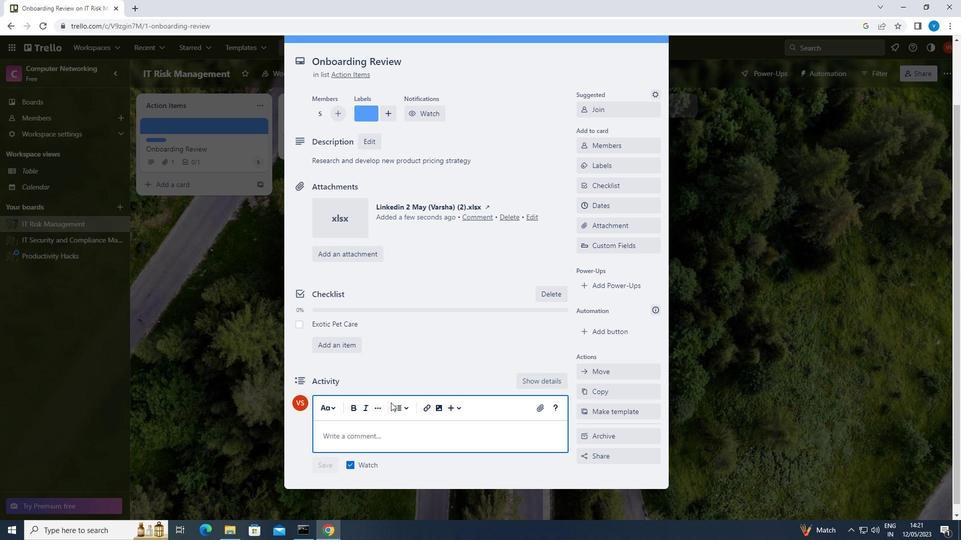 
Action: Key pressed <Key.shift>SINCE<Key.space>THIS<Key.space>ITEM<Key.space>REQUIRES<Key.space>INPUT<Key.space>FROM<Key.space>MULTIPLE<Key.space>TEAM<Key.space>MEMBERS,<Key.space>LET<Key.space>US<Key.space>MAKE<Key.space>SURE<Key.space>EVERYONE<Key.space>IS<Key.space>ON<Key.space>THE<Key.space>SAME<Key.space>PAGE<Key.space>BEFORE<Key.space>MOVING<Key.space>FORWARD.
Screenshot: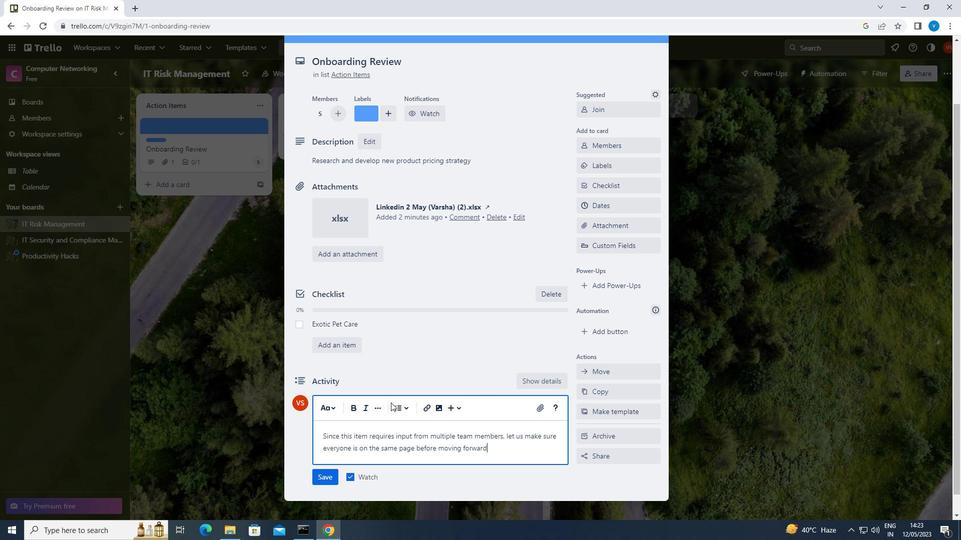 
Action: Mouse moved to (337, 484)
Screenshot: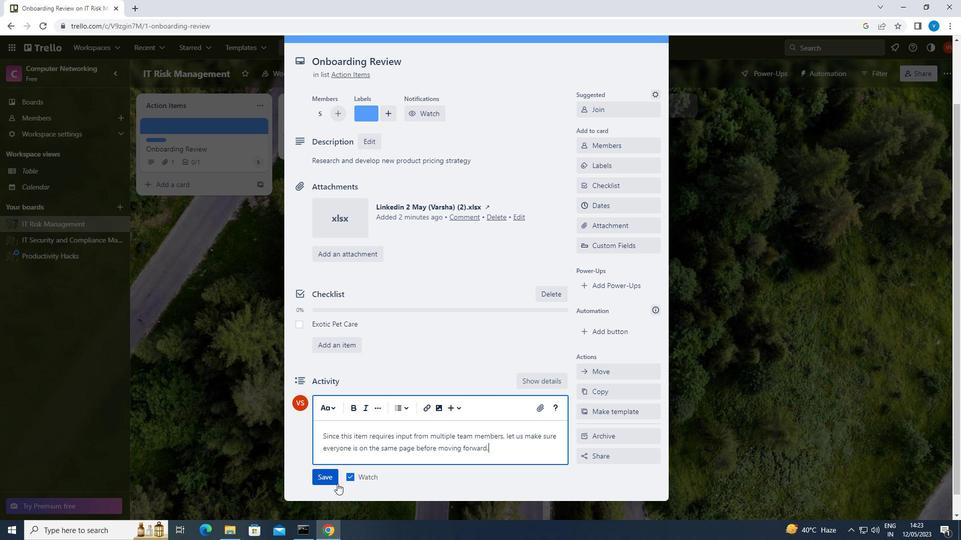 
Action: Mouse pressed left at (337, 484)
Screenshot: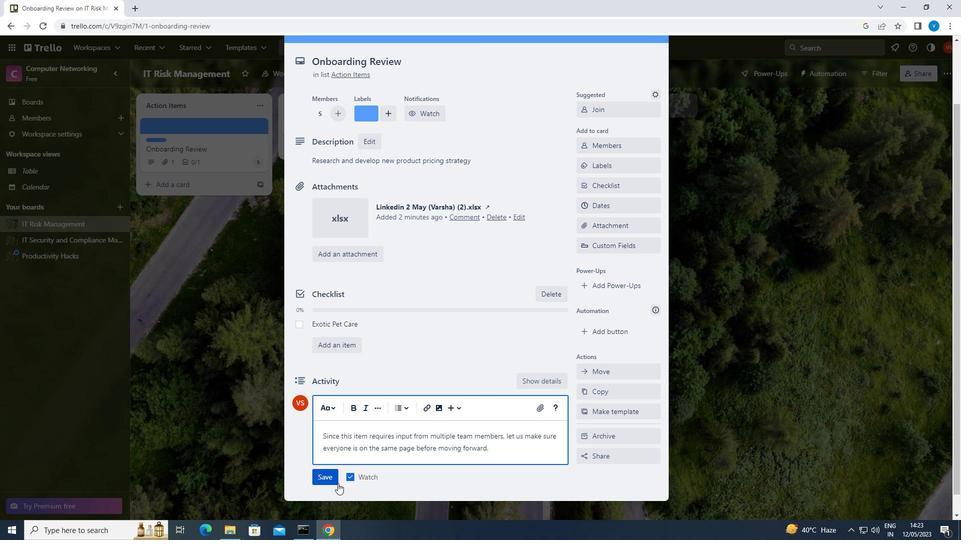
Action: Mouse moved to (634, 205)
Screenshot: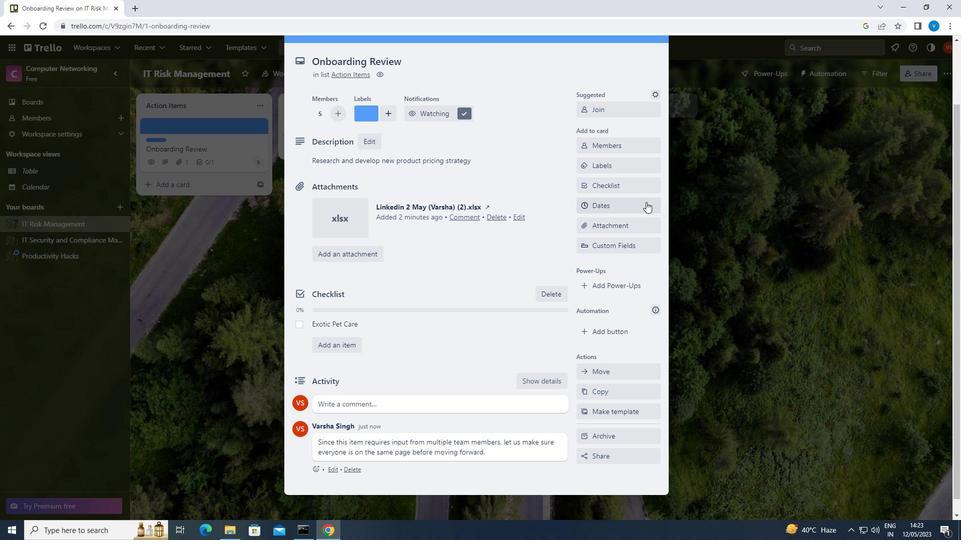 
Action: Mouse pressed left at (634, 205)
Screenshot: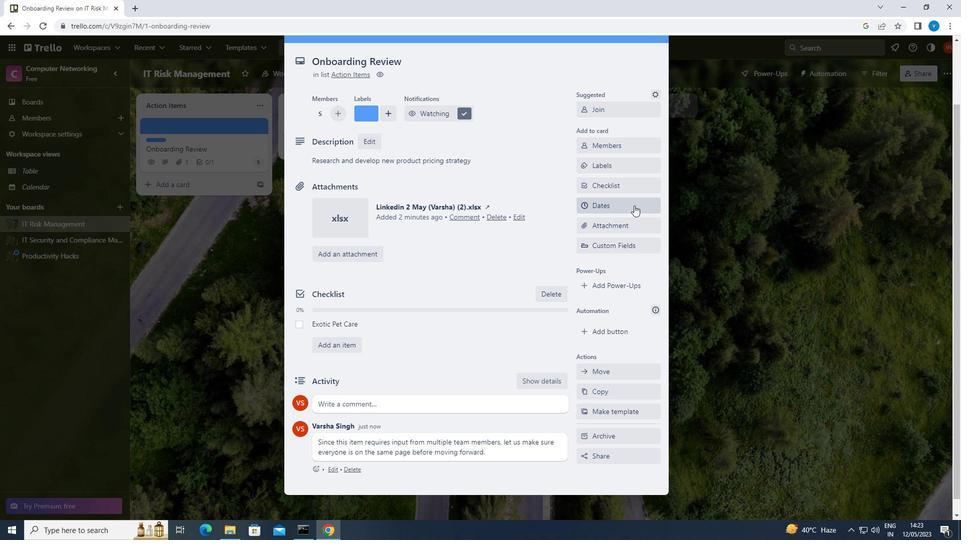 
Action: Mouse moved to (587, 256)
Screenshot: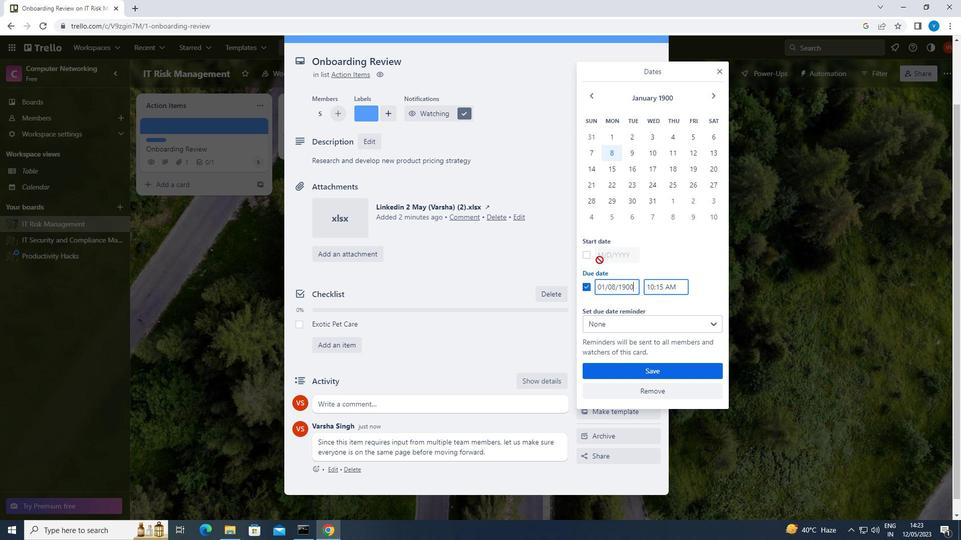 
Action: Mouse pressed left at (587, 256)
Screenshot: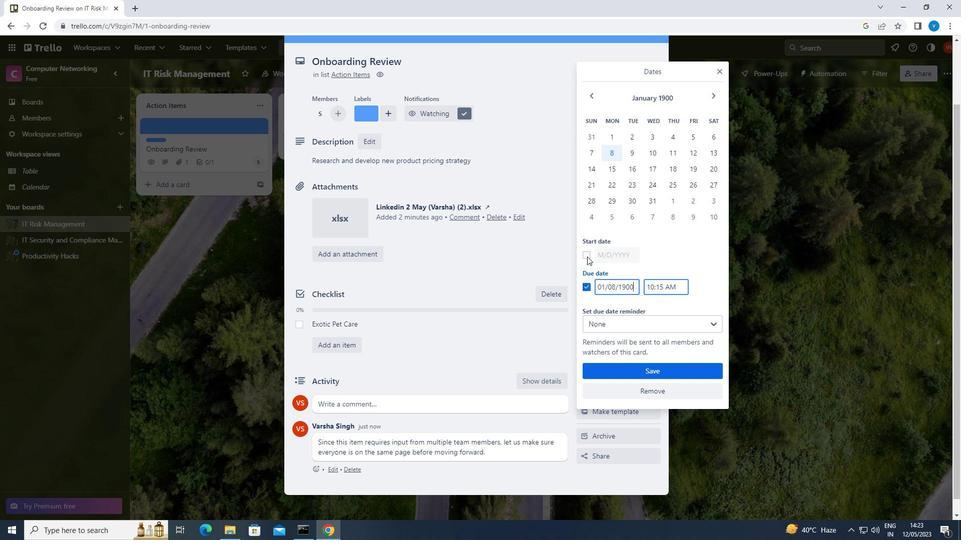 
Action: Mouse moved to (635, 255)
Screenshot: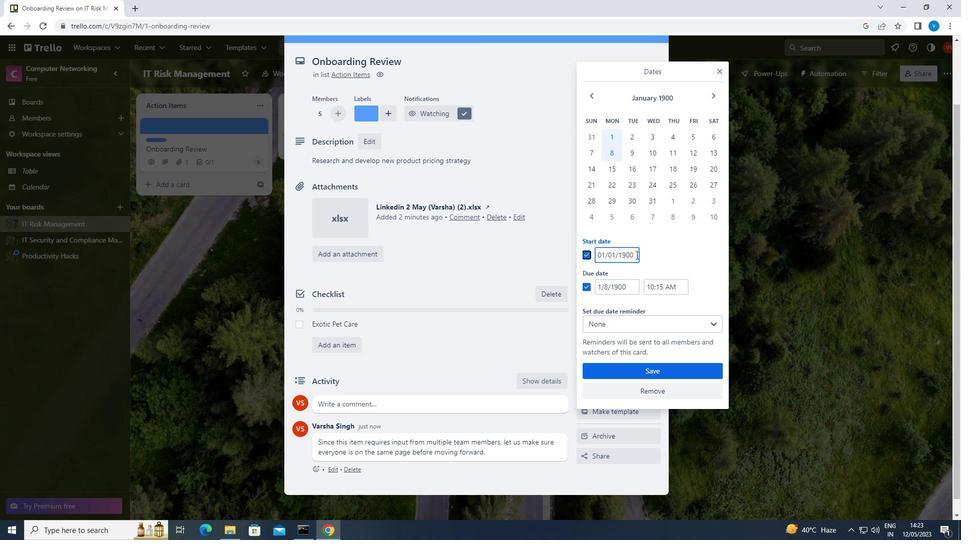 
Action: Mouse pressed left at (635, 255)
Screenshot: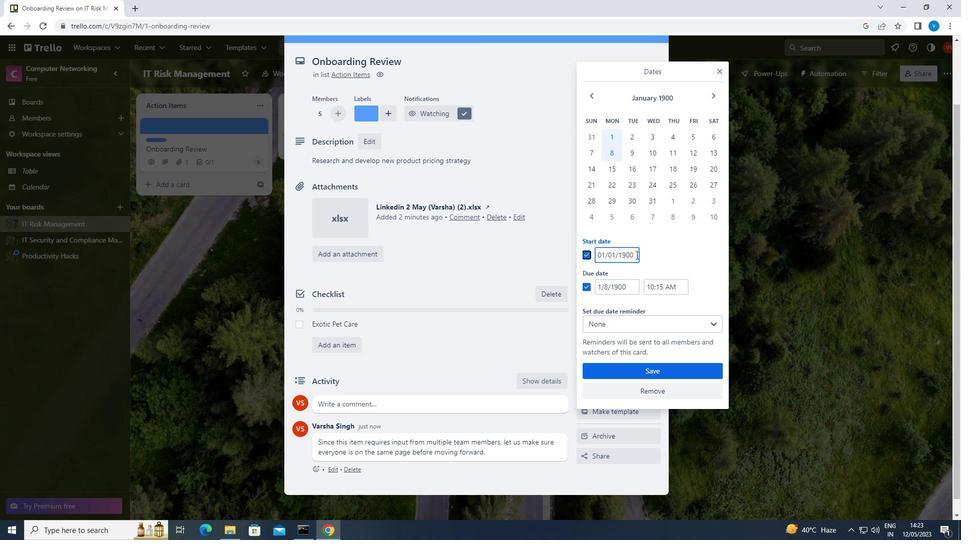 
Action: Mouse moved to (635, 255)
Screenshot: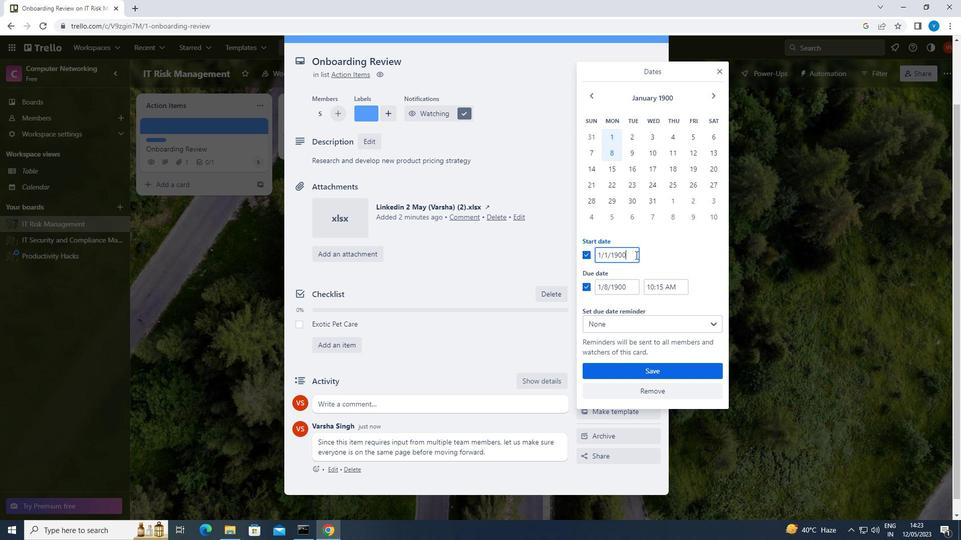 
Action: Key pressed <Key.backspace><Key.backspace><Key.backspace><Key.backspace><Key.backspace><Key.backspace><Key.backspace><Key.backspace><Key.backspace><Key.backspace><Key.backspace><Key.backspace><Key.backspace><Key.backspace><Key.backspace>01/02/1900
Screenshot: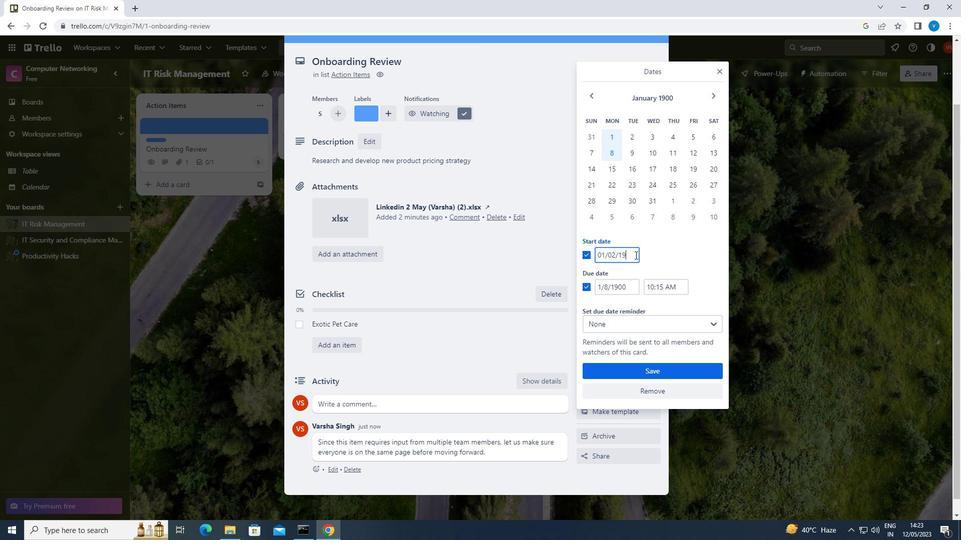 
Action: Mouse moved to (632, 292)
Screenshot: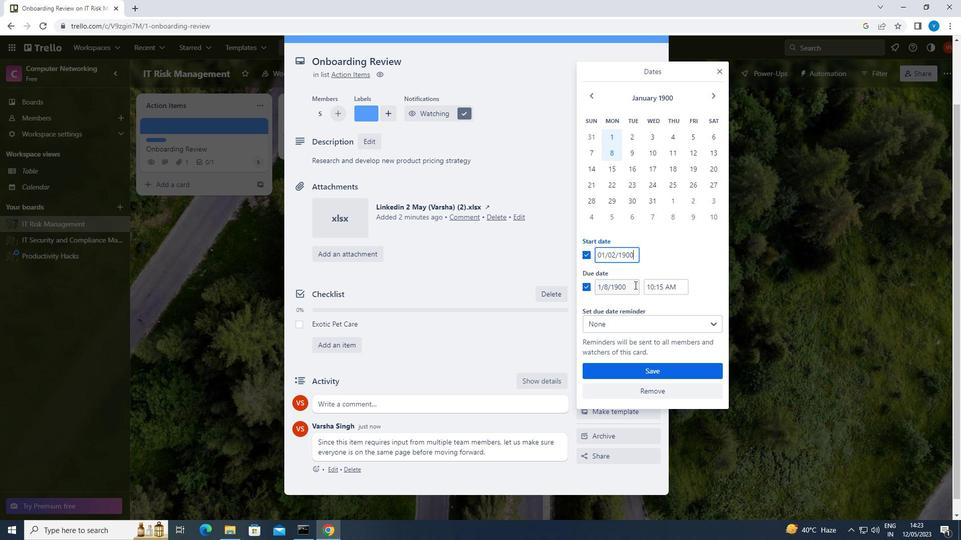 
Action: Mouse pressed left at (632, 292)
Screenshot: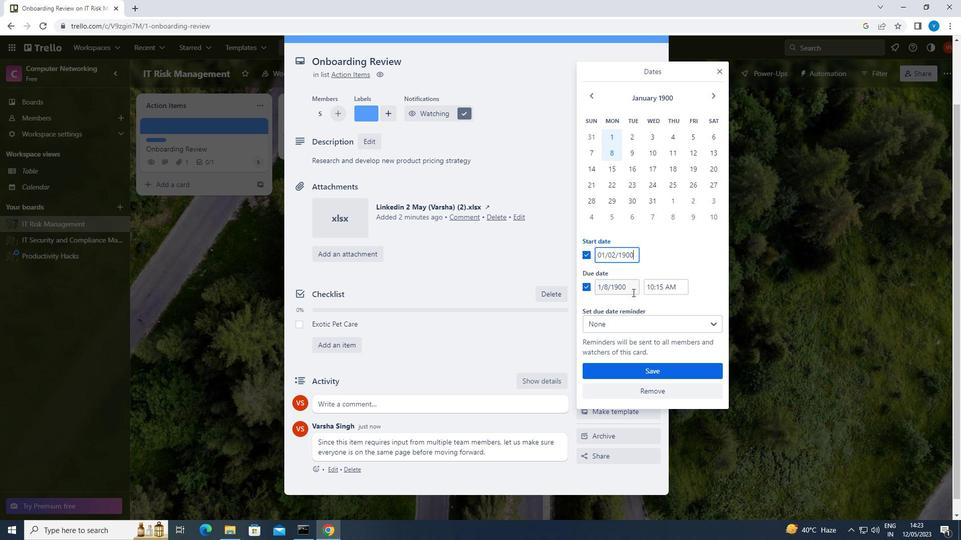 
Action: Mouse moved to (632, 292)
Screenshot: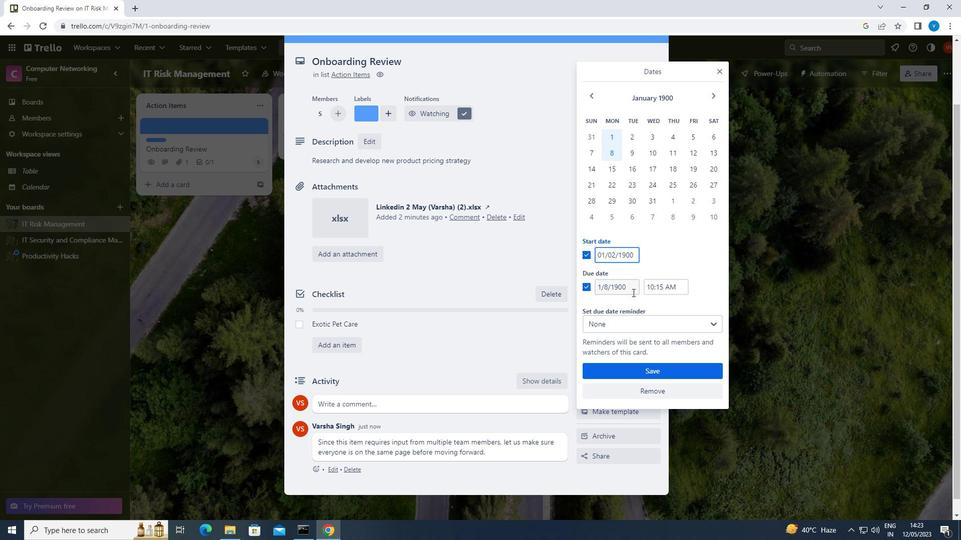 
Action: Key pressed <Key.backspace><Key.backspace><Key.backspace><Key.backspace><Key.backspace><Key.backspace><Key.backspace><Key.backspace><Key.backspace><Key.backspace><Key.backspace><Key.backspace><Key.backspace><Key.backspace><Key.backspace><Key.backspace><Key.backspace><Key.backspace><Key.backspace>01/09/1900
Screenshot: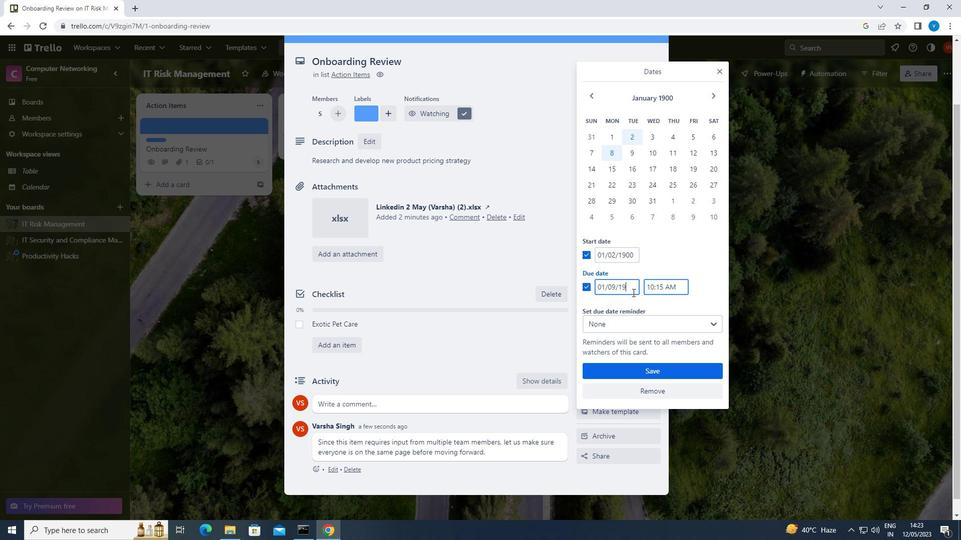 
Action: Mouse moved to (634, 374)
Screenshot: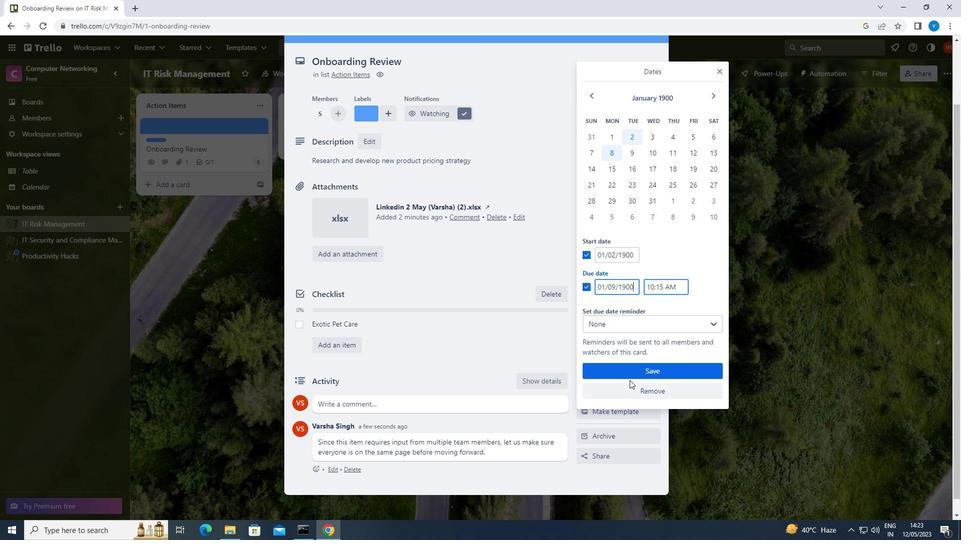 
Action: Mouse pressed left at (634, 374)
Screenshot: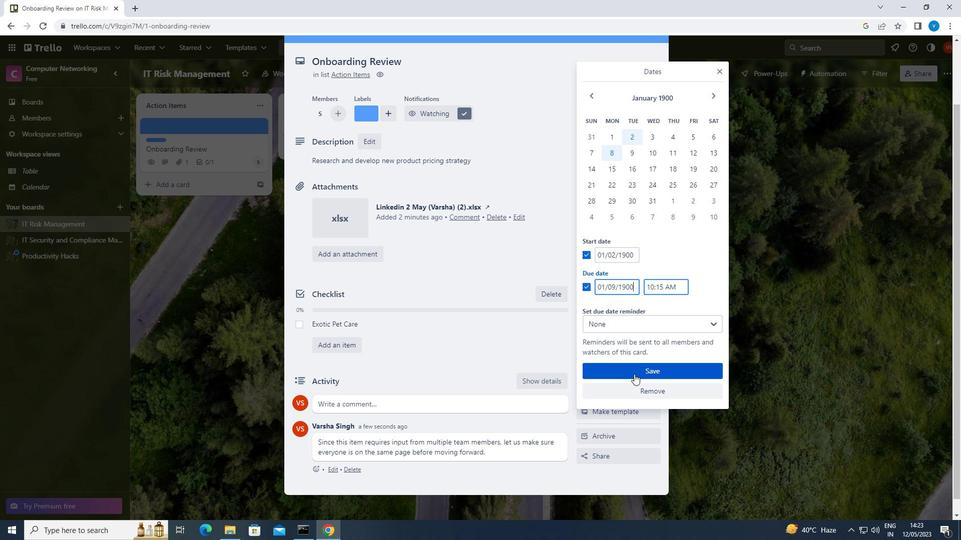 
Action: Mouse moved to (629, 367)
Screenshot: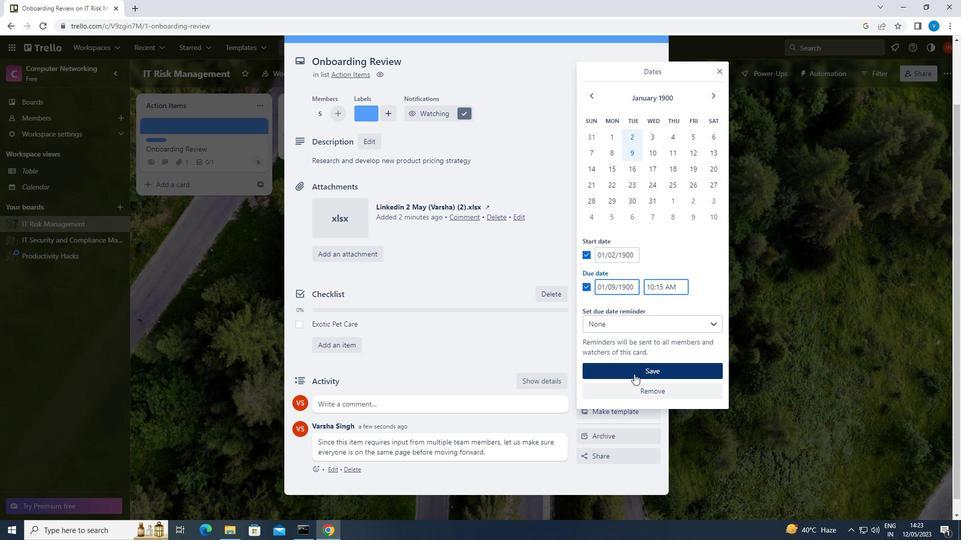 
